 Task: Create a Board called Board0000000091 in Workspace WS0000000031 in Trello with Visibility as Workspace. Create a Board called Board0000000092 in Workspace WS0000000031 in Trello with Visibility as Private. Create a Board called Board0000000093 in Workspace WS0000000031 in Trello with Visibility as Public. Create Card Card0000000361 in Board Board0000000091 in Workspace WS0000000031 in Trello. Create Card Card0000000362 in Board Board0000000091 in Workspace WS0000000031 in Trello
Action: Mouse moved to (573, 113)
Screenshot: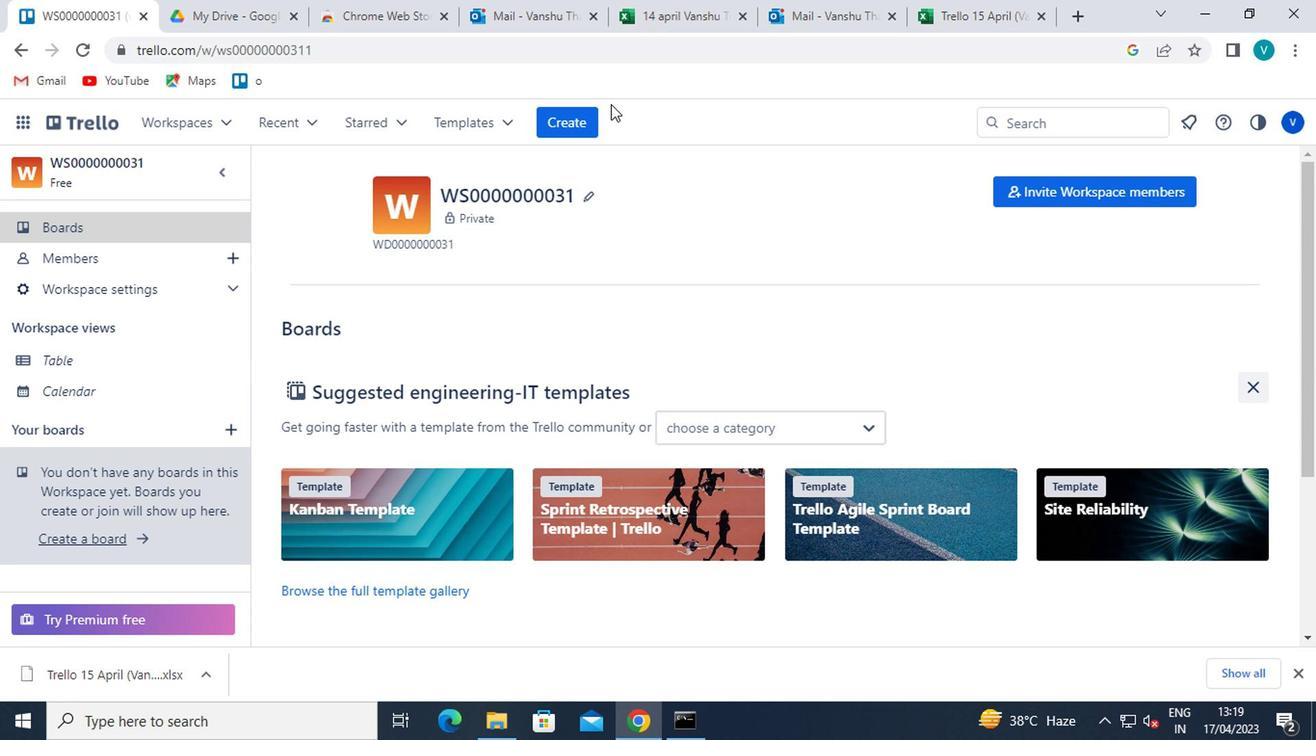 
Action: Mouse pressed left at (573, 113)
Screenshot: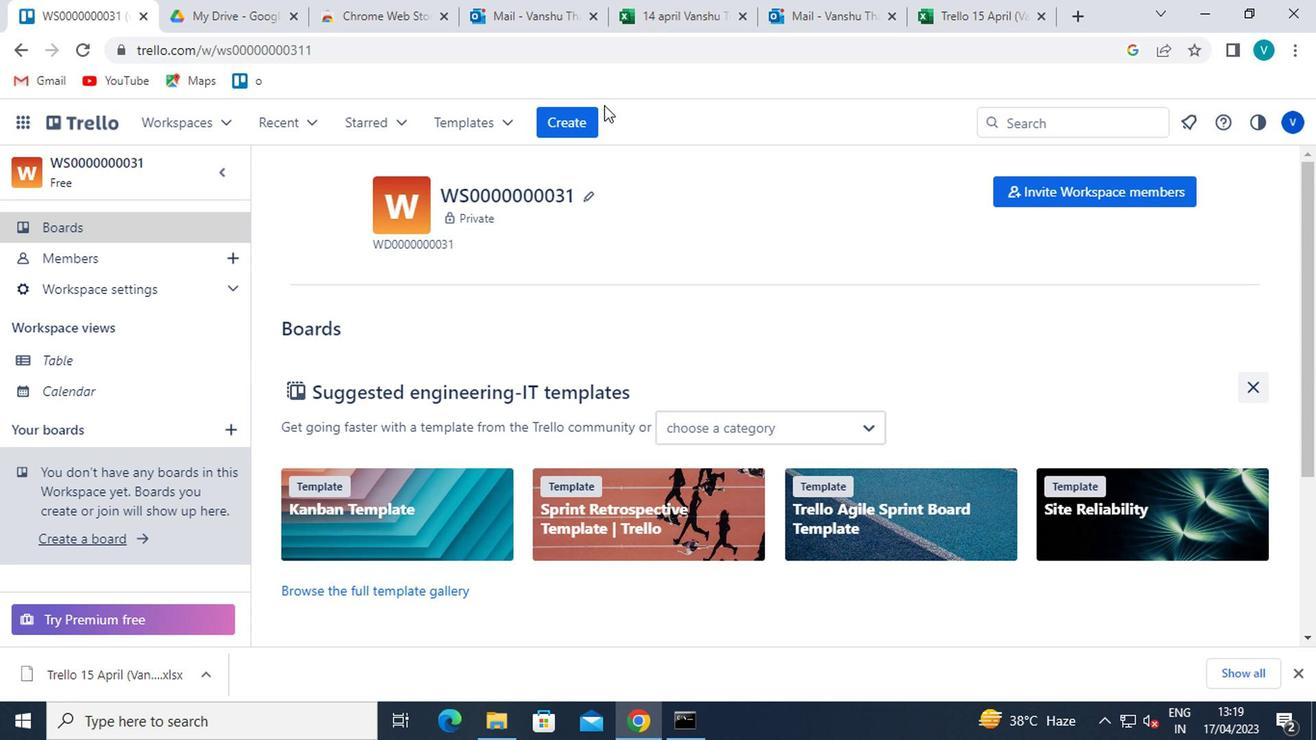 
Action: Mouse moved to (580, 181)
Screenshot: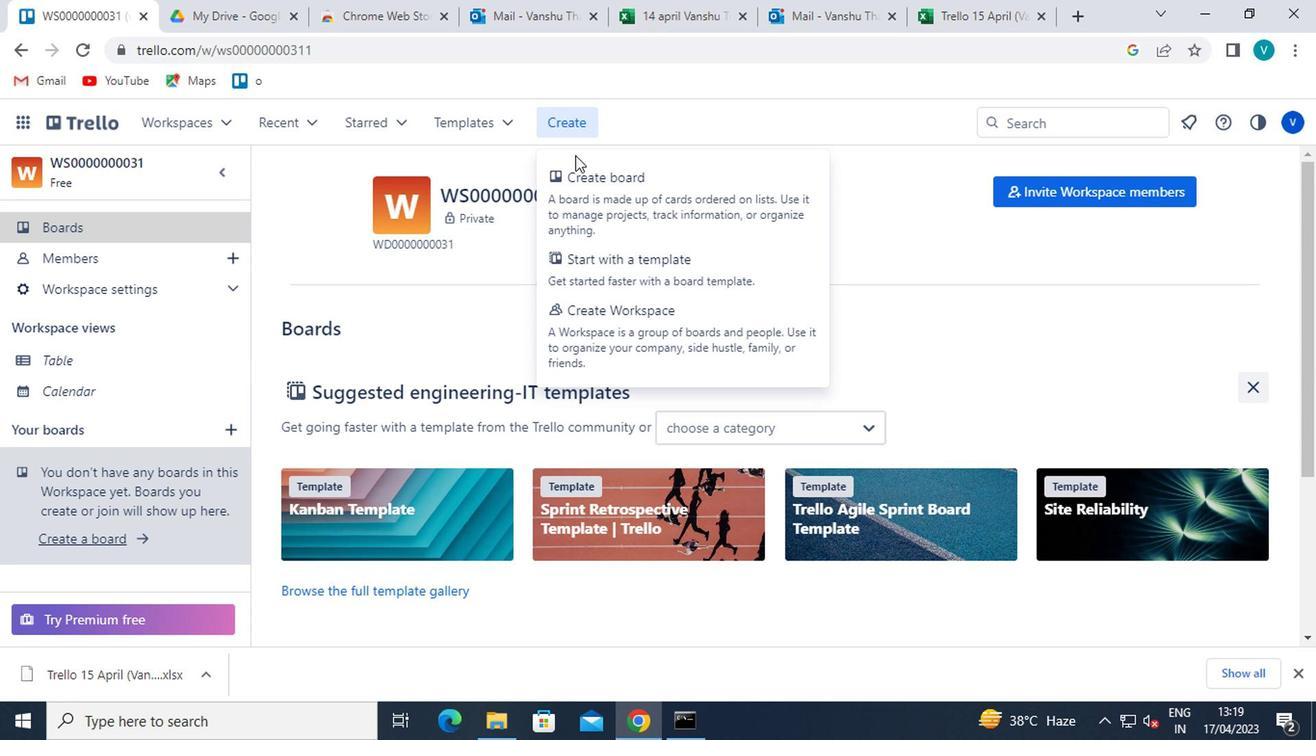 
Action: Mouse pressed left at (580, 181)
Screenshot: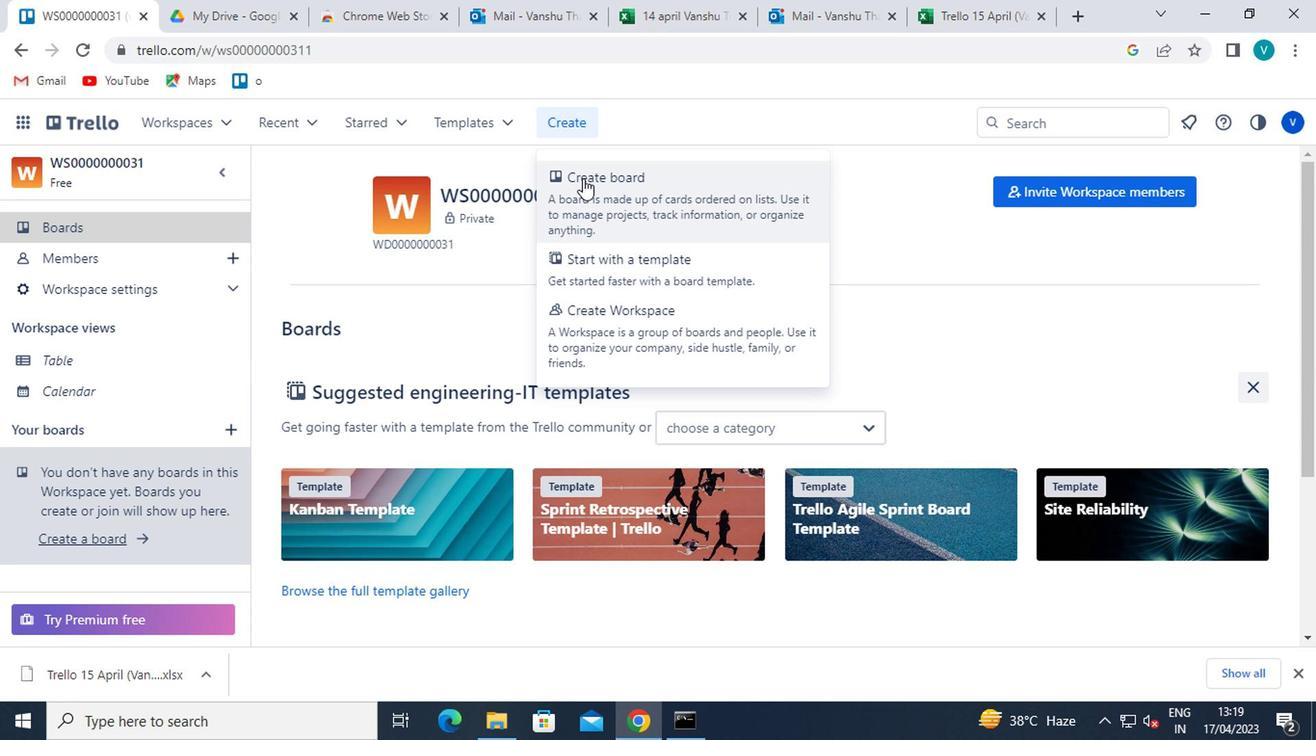 
Action: Mouse moved to (585, 425)
Screenshot: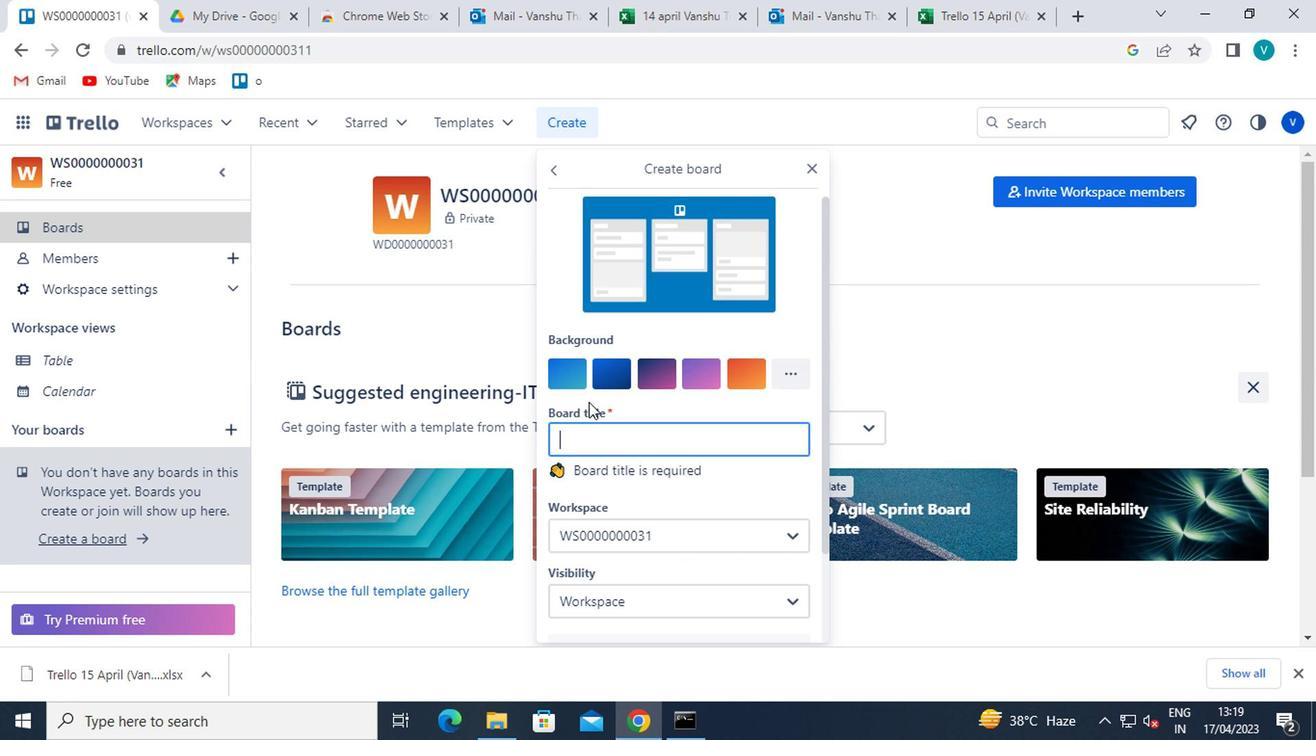 
Action: Mouse pressed left at (585, 425)
Screenshot: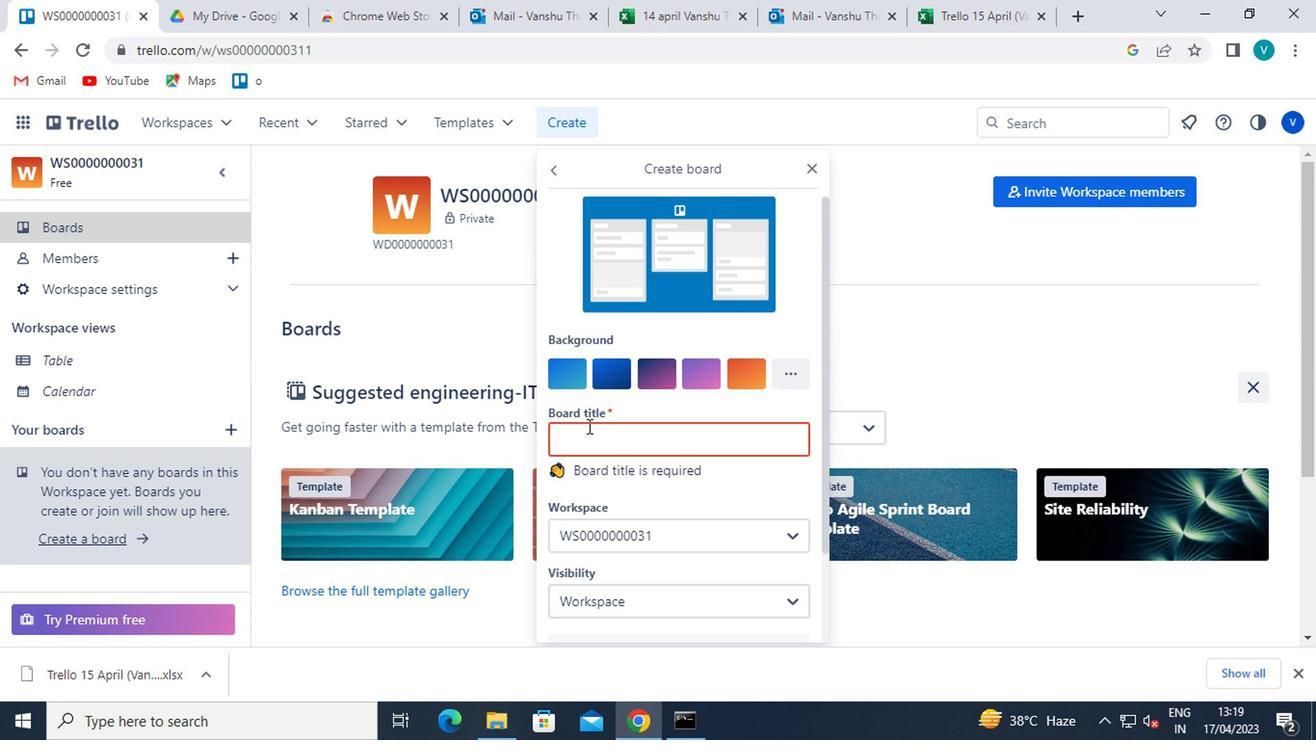 
Action: Key pressed <Key.shift>BOARD0000000091
Screenshot: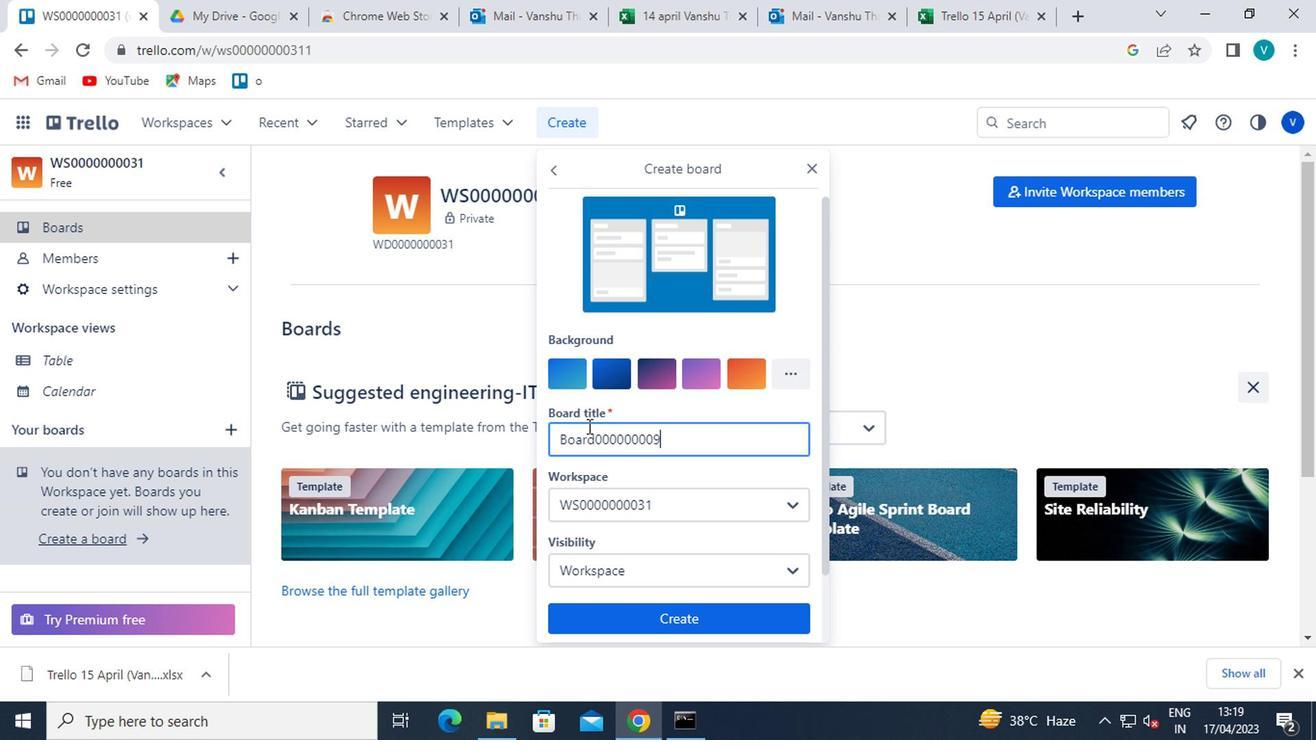 
Action: Mouse moved to (628, 559)
Screenshot: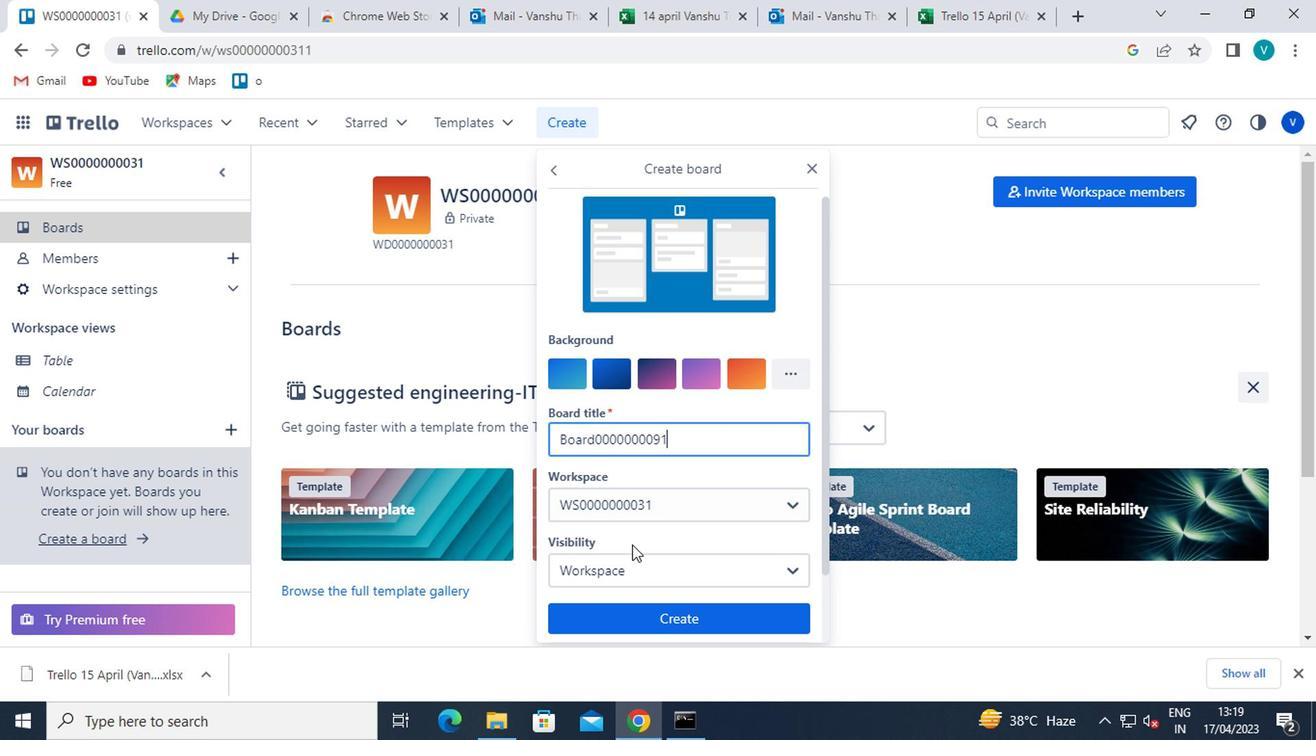 
Action: Mouse pressed left at (628, 559)
Screenshot: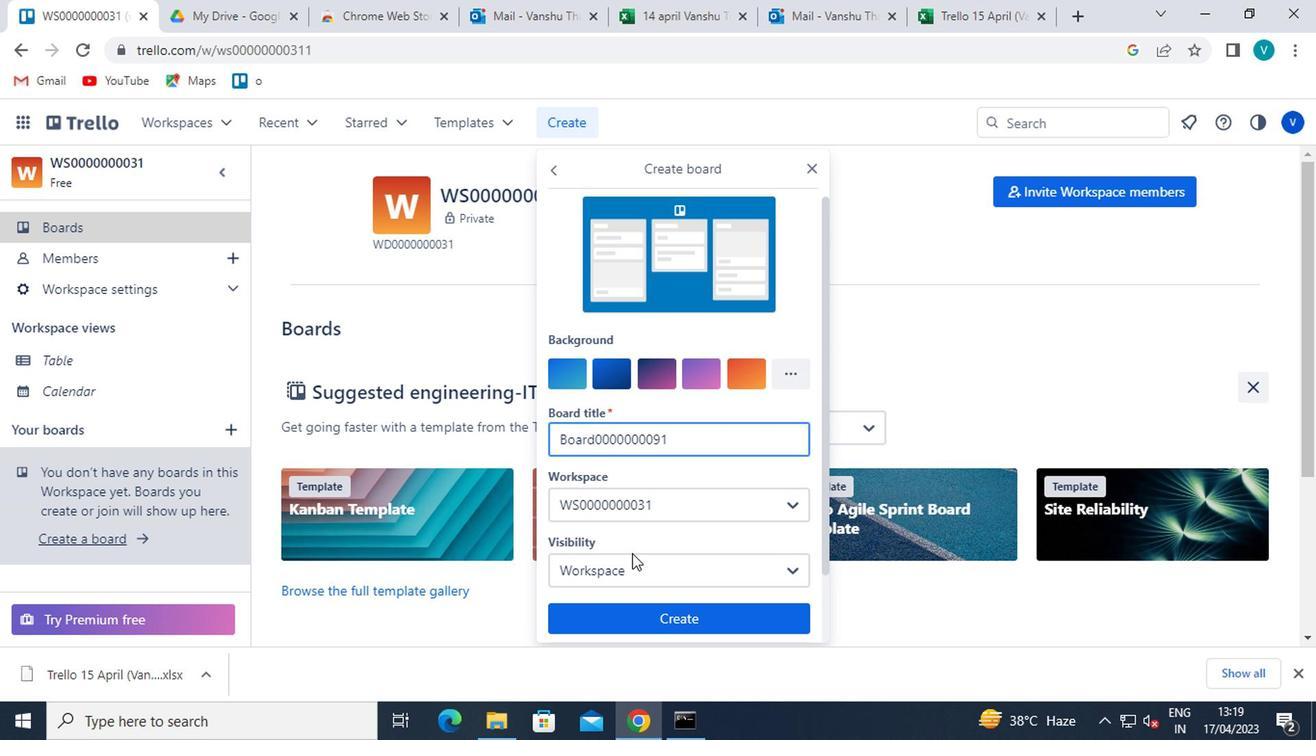 
Action: Mouse moved to (653, 434)
Screenshot: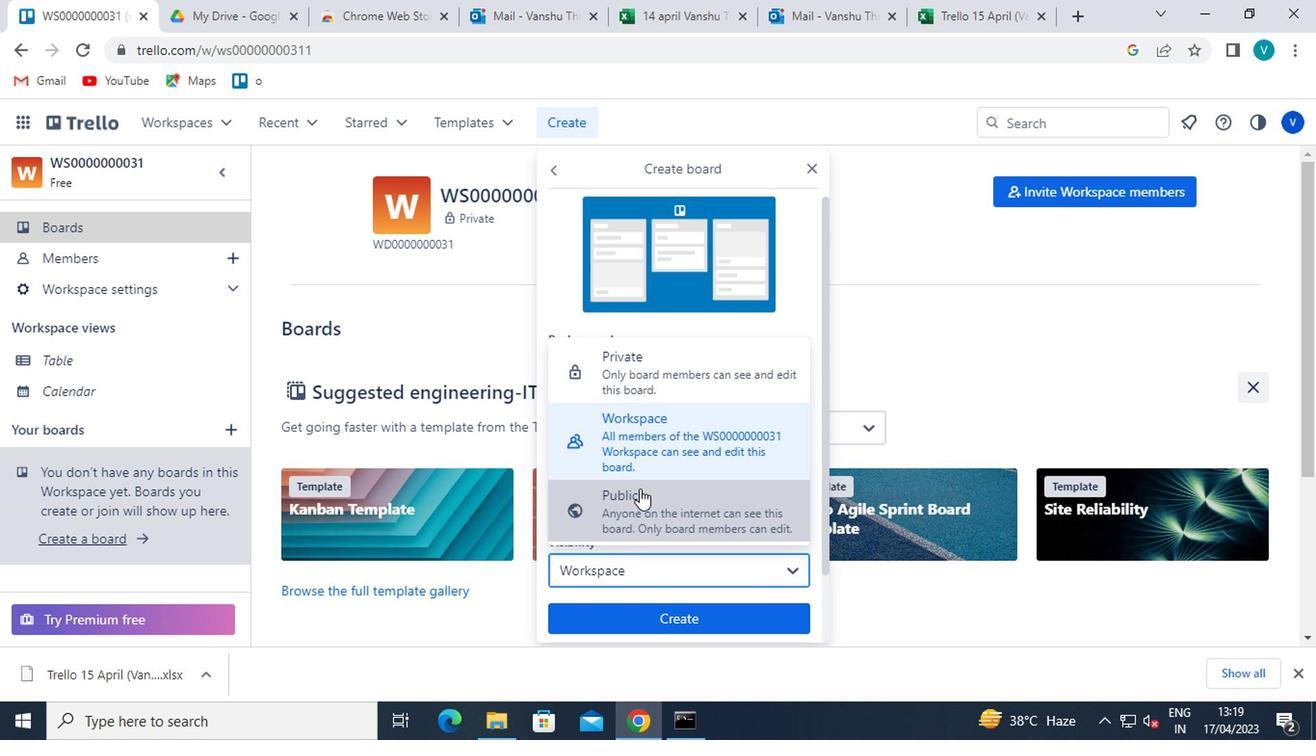 
Action: Mouse pressed left at (653, 434)
Screenshot: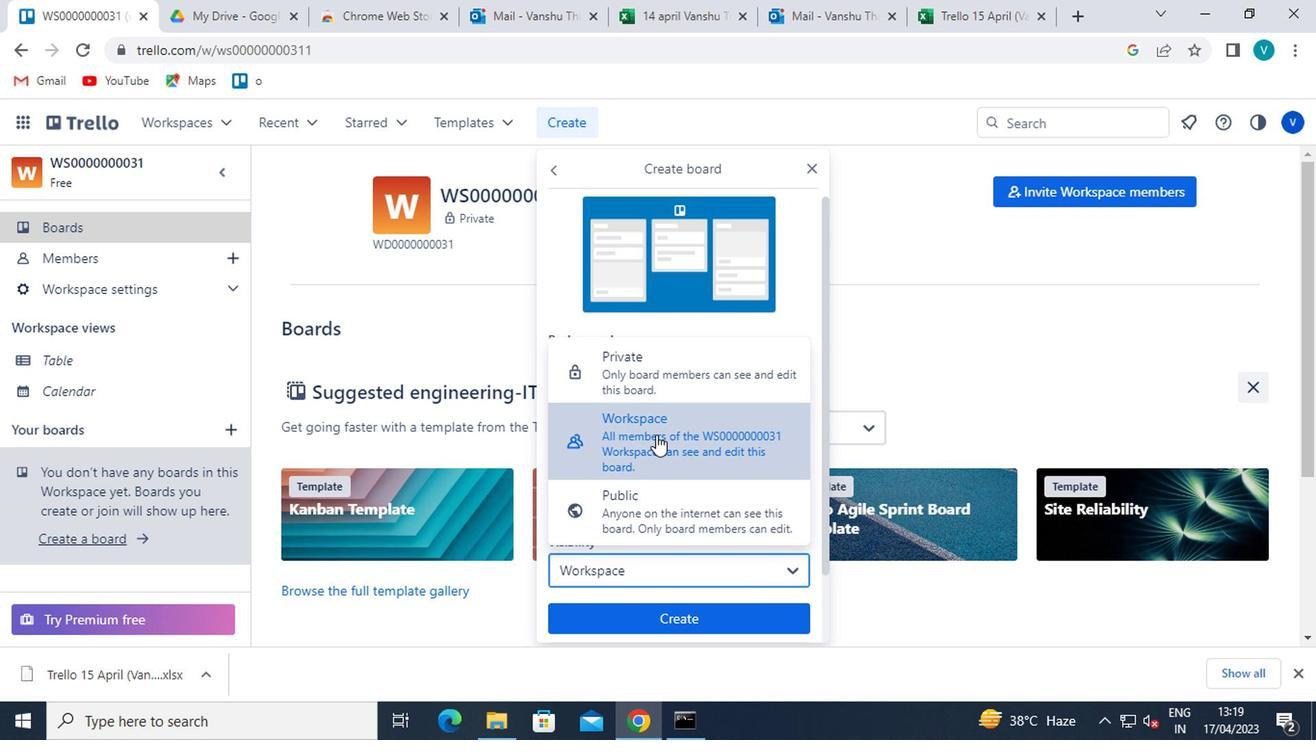 
Action: Mouse moved to (633, 608)
Screenshot: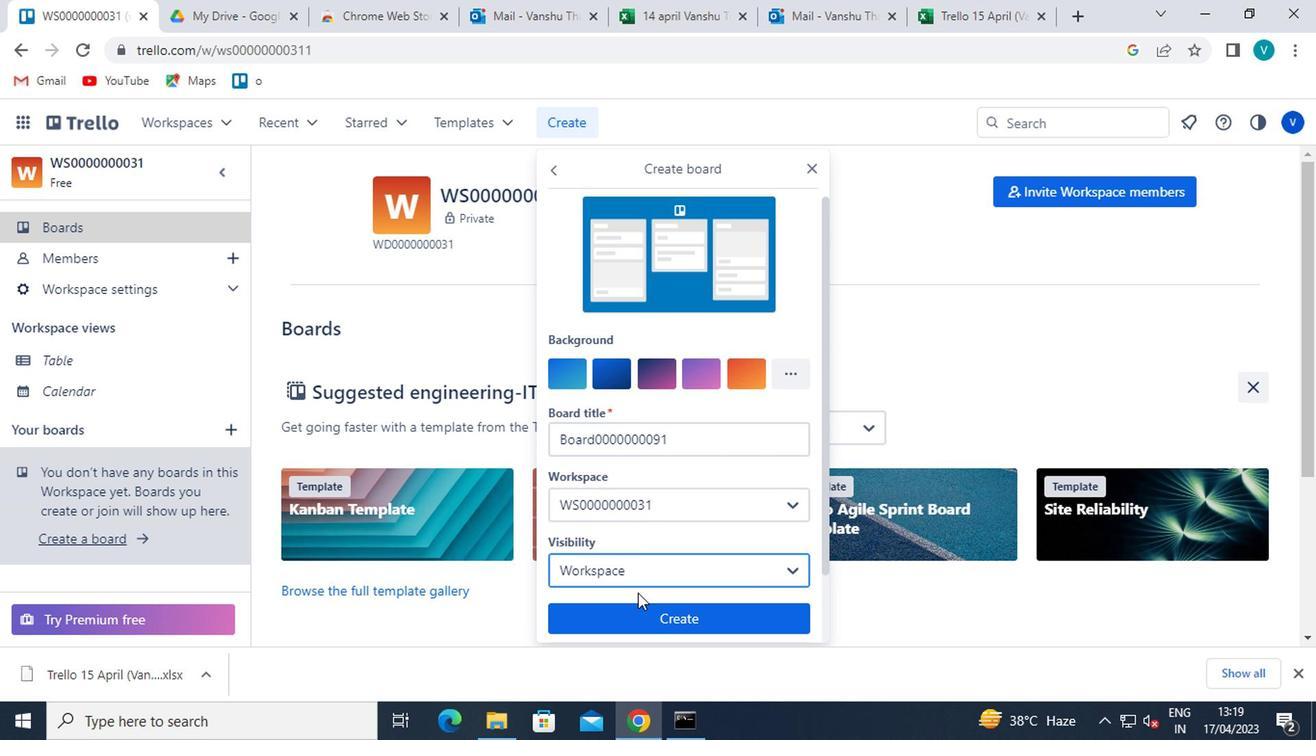 
Action: Mouse pressed left at (633, 608)
Screenshot: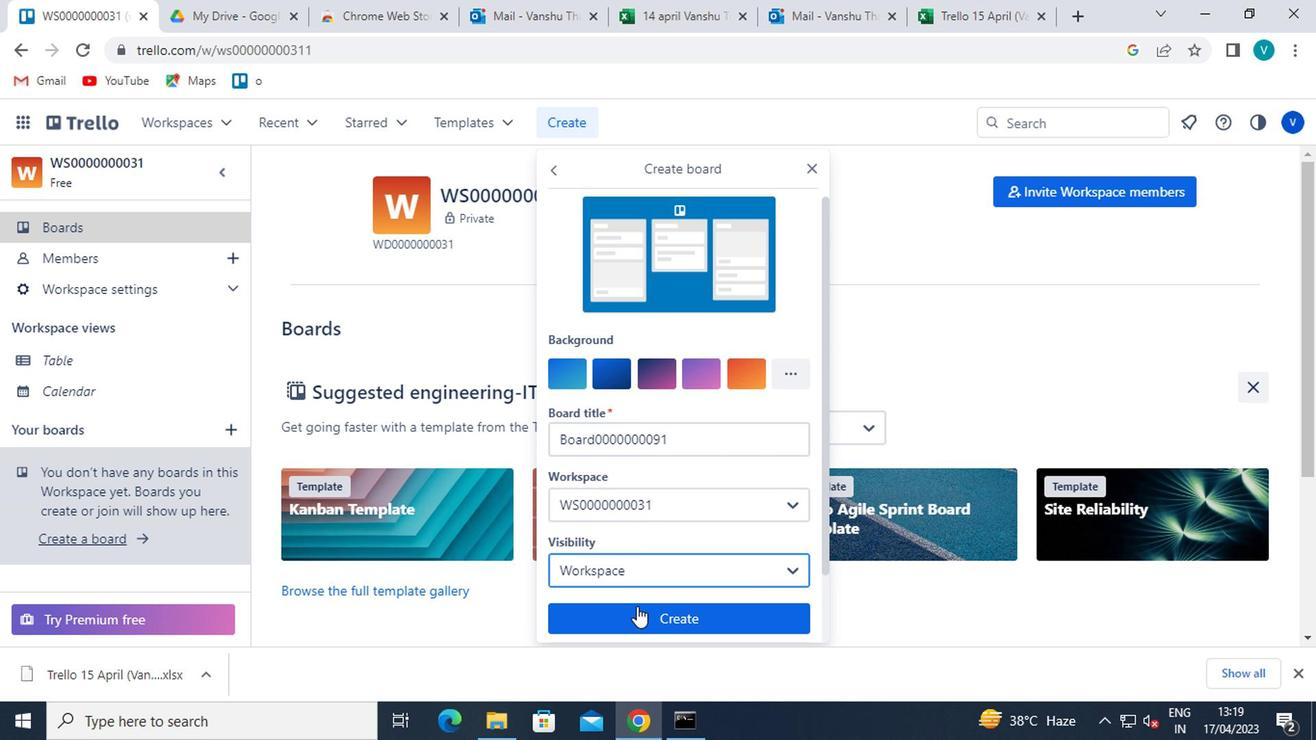 
Action: Mouse moved to (571, 128)
Screenshot: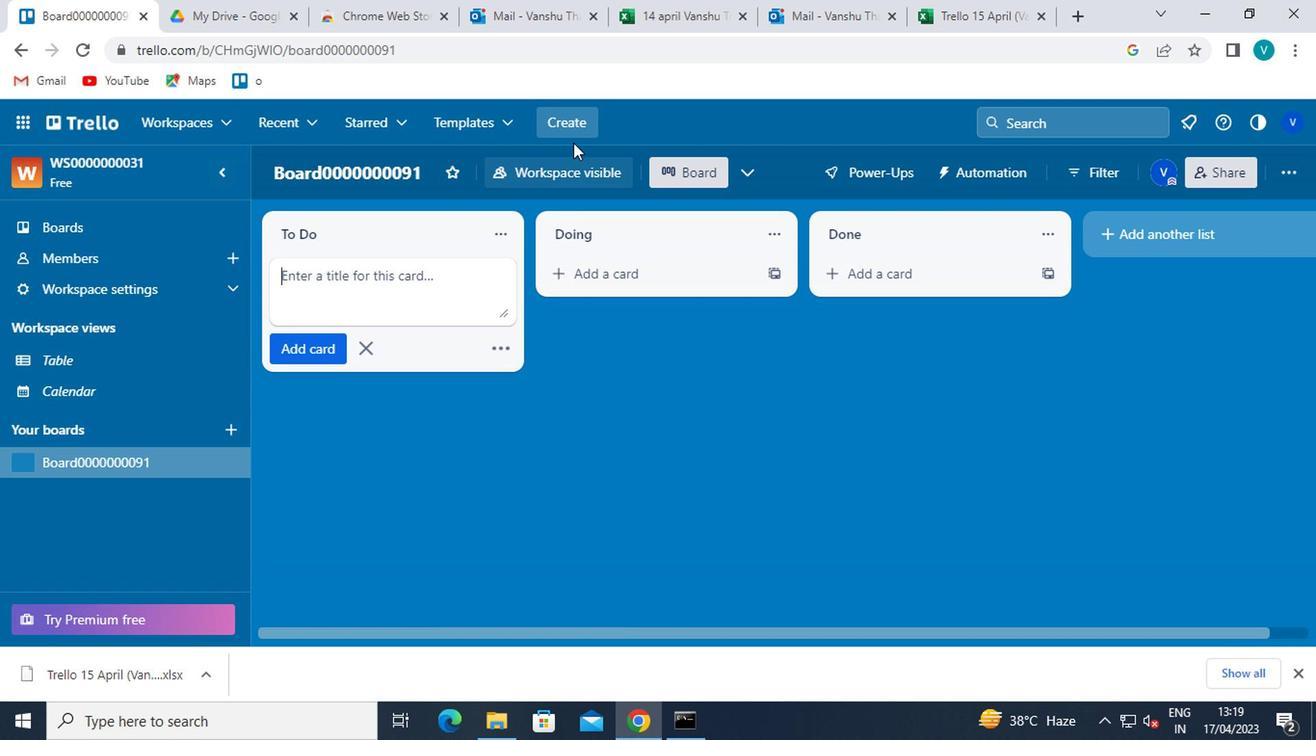 
Action: Mouse pressed left at (571, 128)
Screenshot: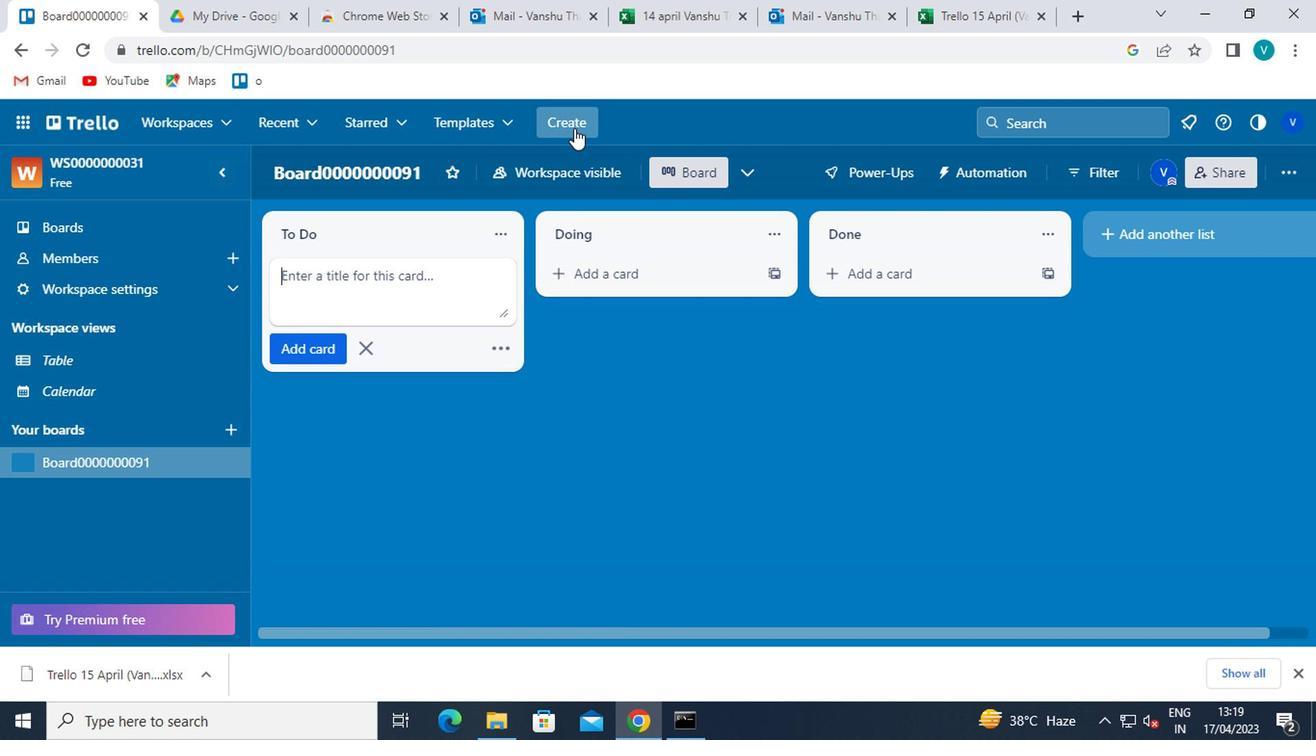
Action: Mouse moved to (600, 189)
Screenshot: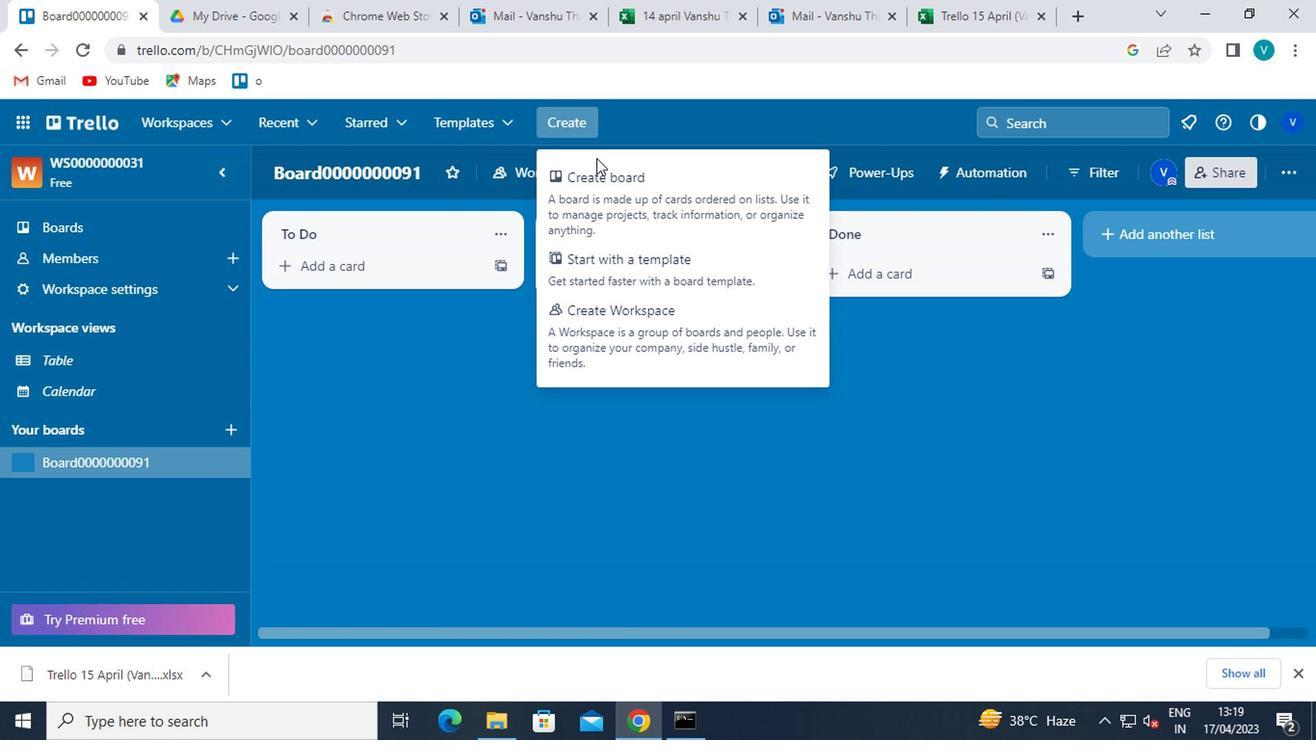 
Action: Mouse pressed left at (600, 189)
Screenshot: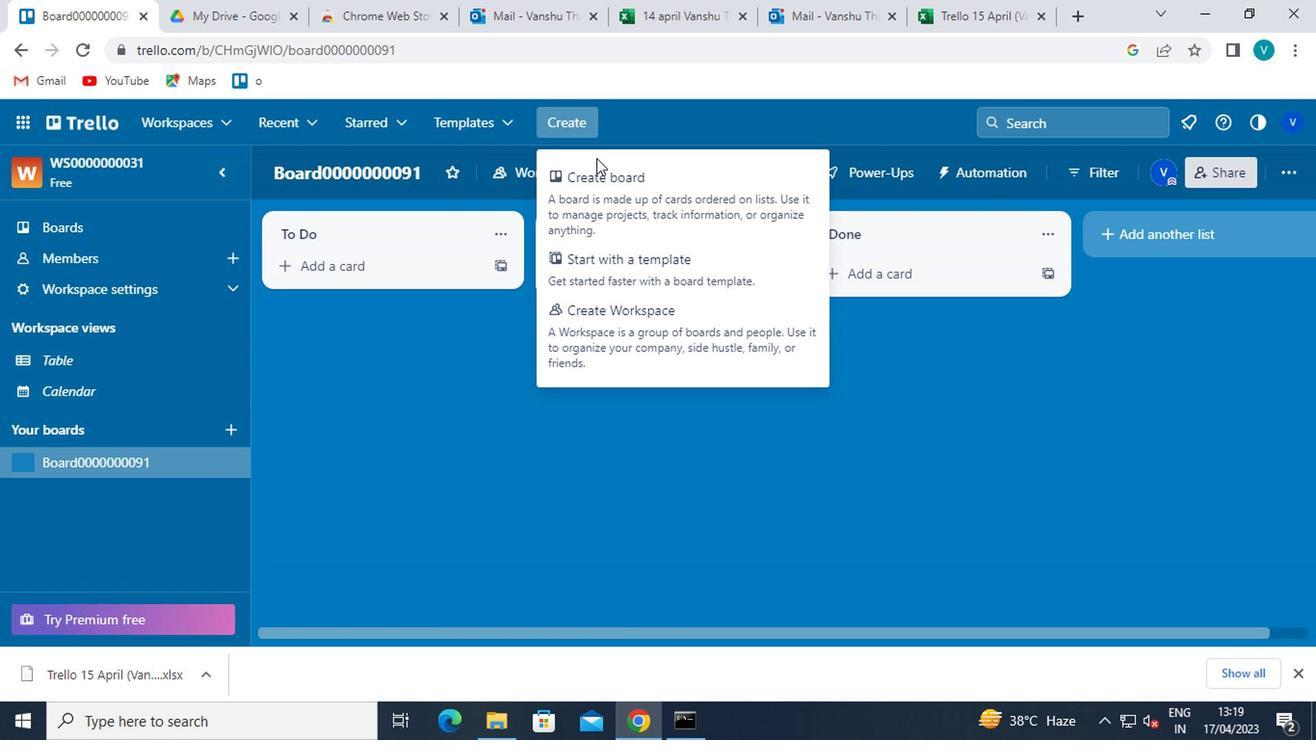 
Action: Mouse moved to (613, 436)
Screenshot: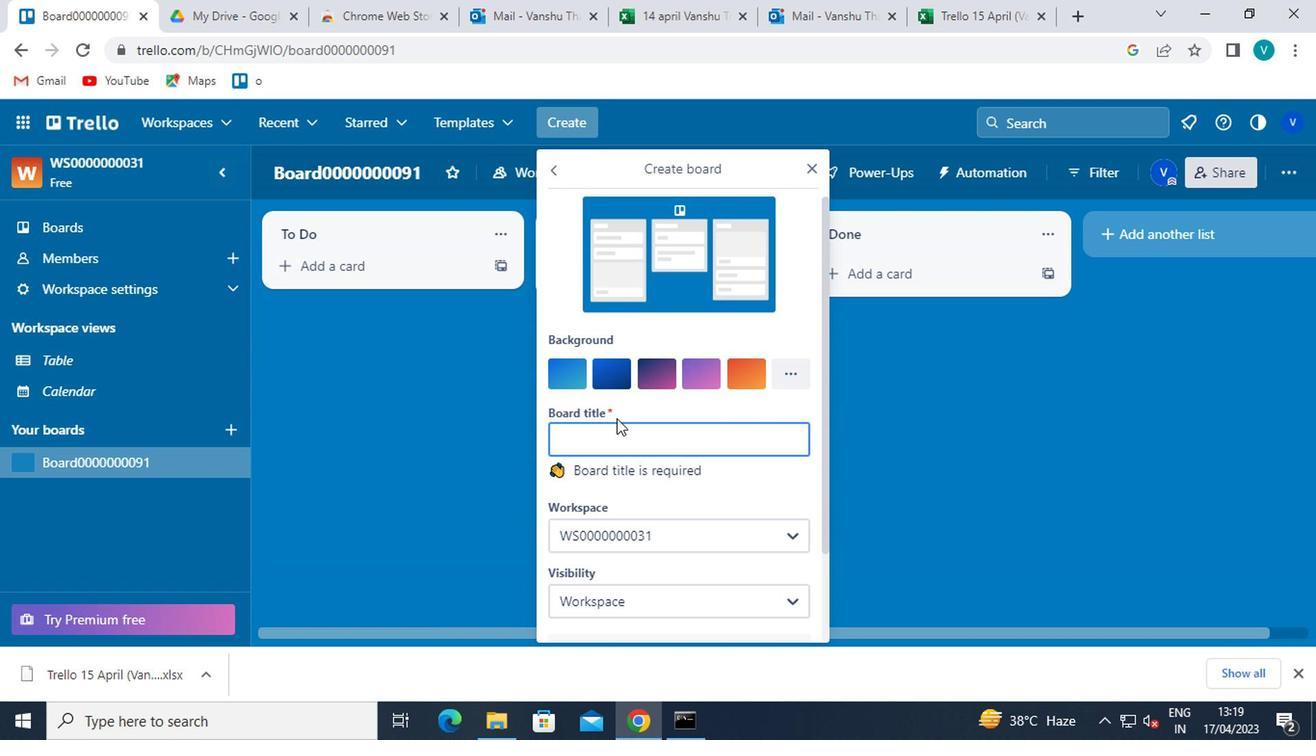 
Action: Mouse pressed left at (613, 436)
Screenshot: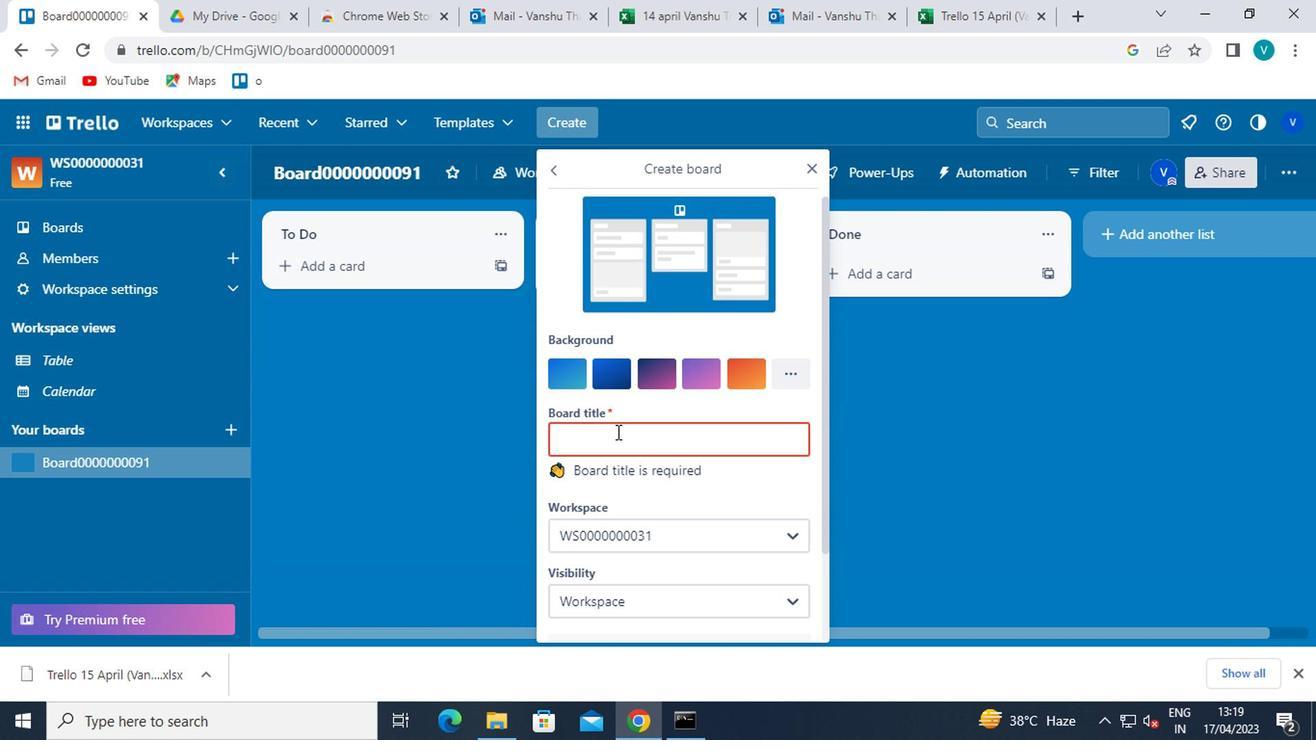 
Action: Key pressed <Key.shift>BOARD0000000092
Screenshot: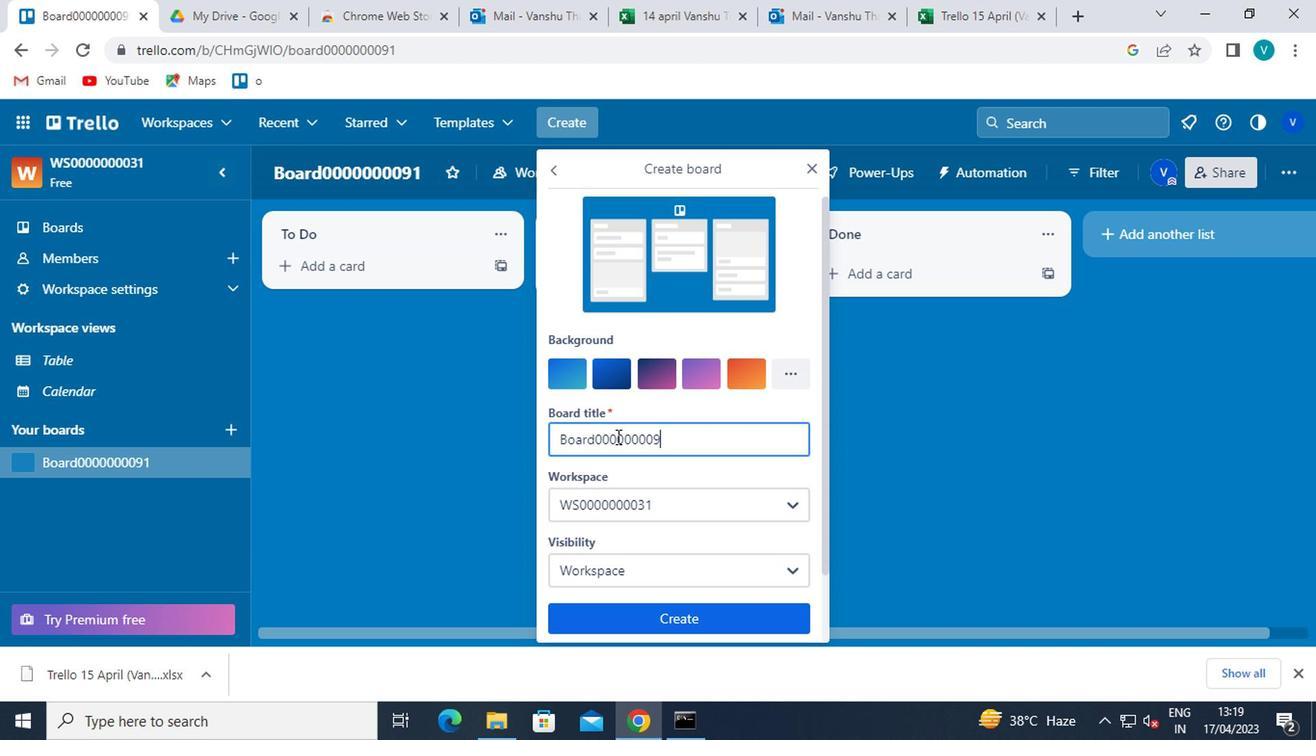
Action: Mouse moved to (616, 568)
Screenshot: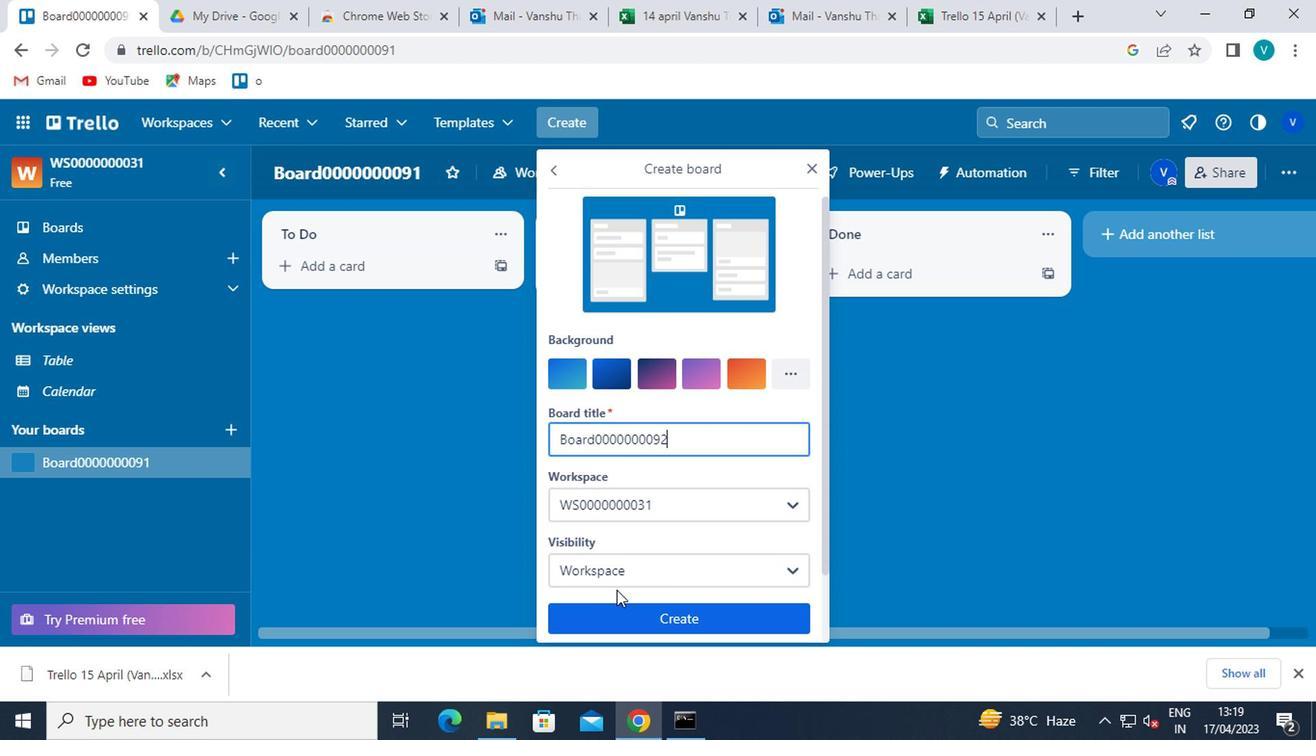 
Action: Mouse pressed left at (616, 568)
Screenshot: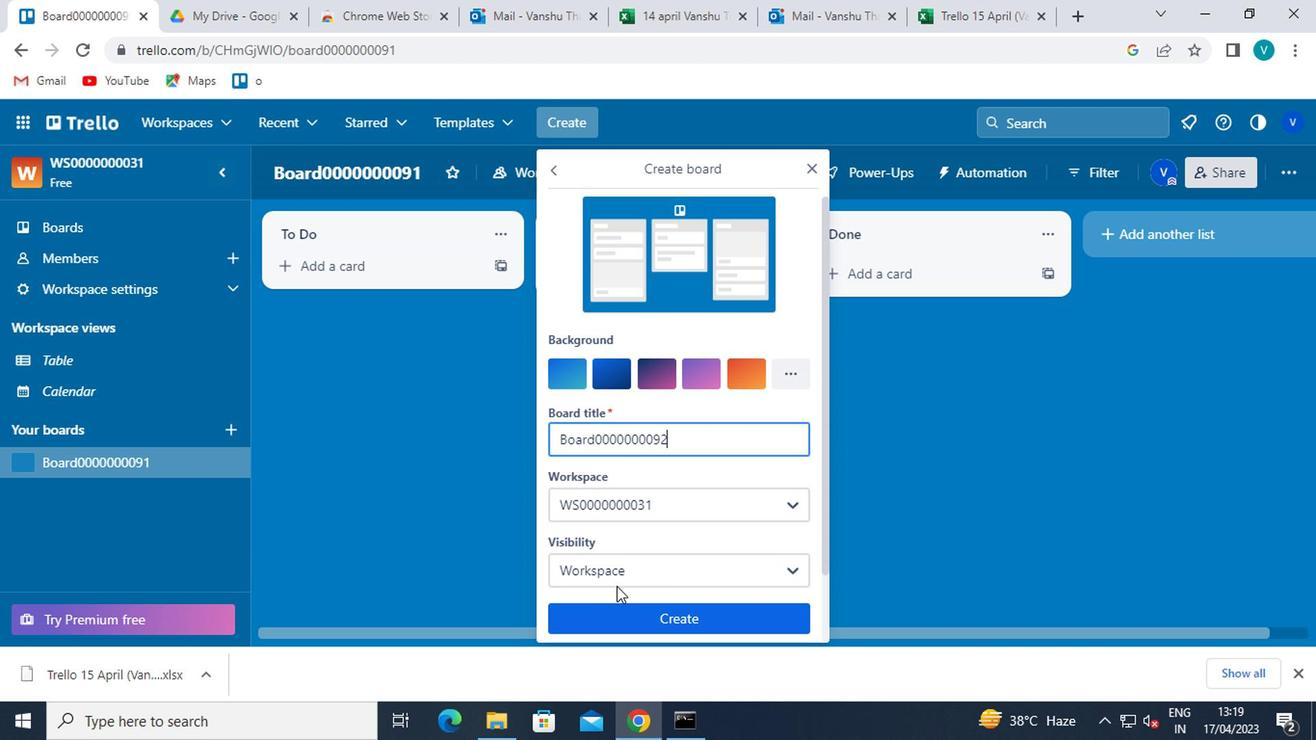 
Action: Mouse moved to (660, 372)
Screenshot: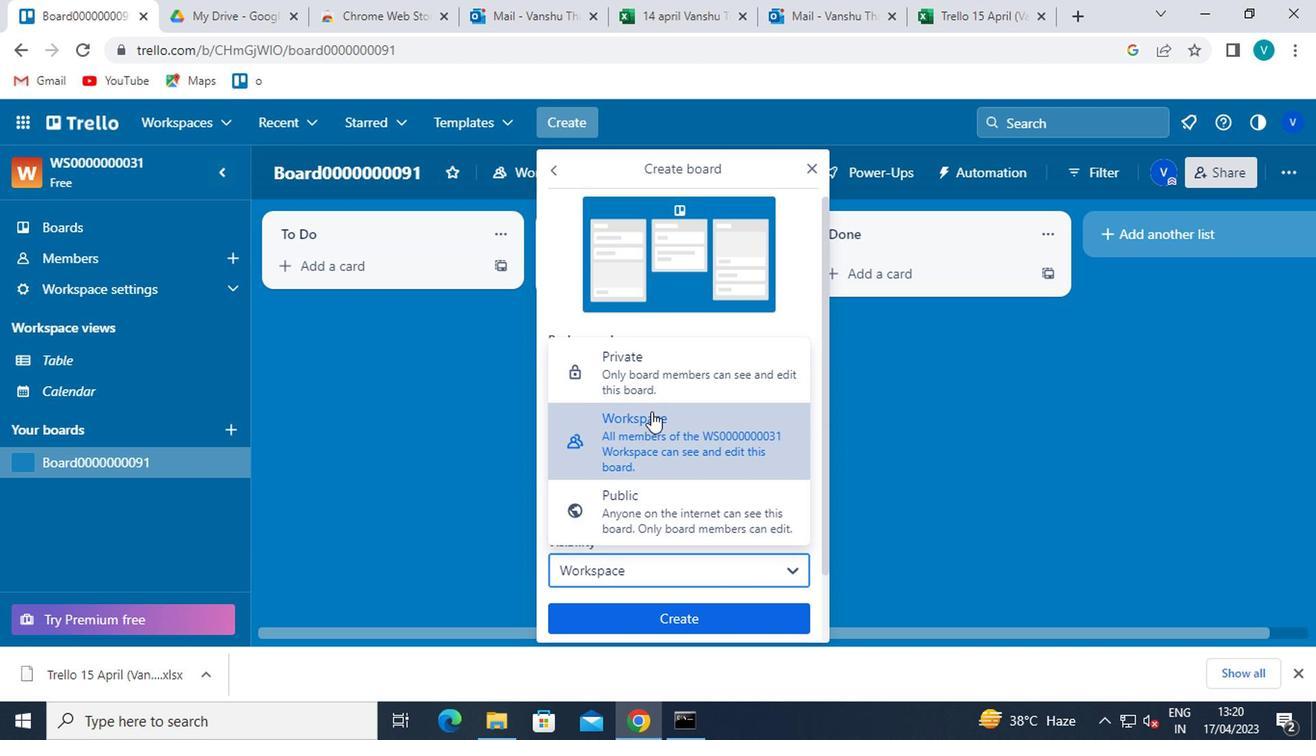 
Action: Mouse pressed left at (660, 372)
Screenshot: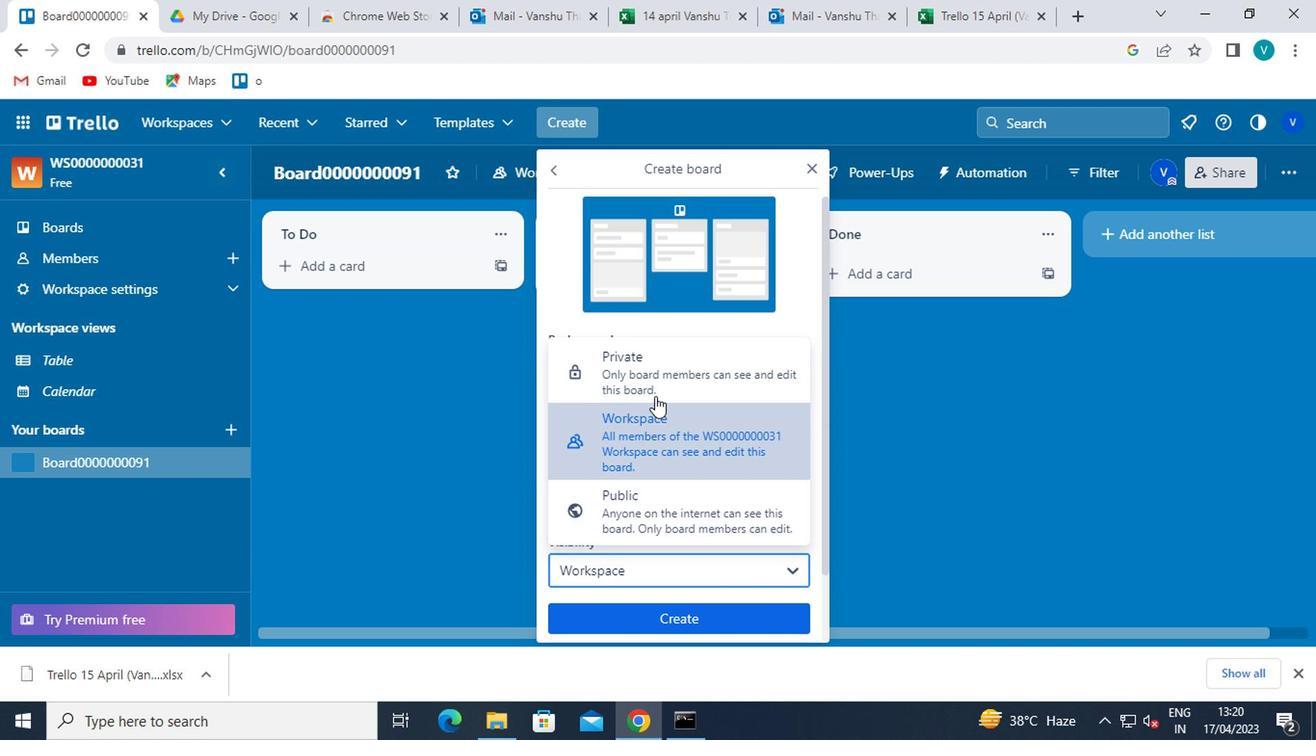 
Action: Mouse moved to (623, 618)
Screenshot: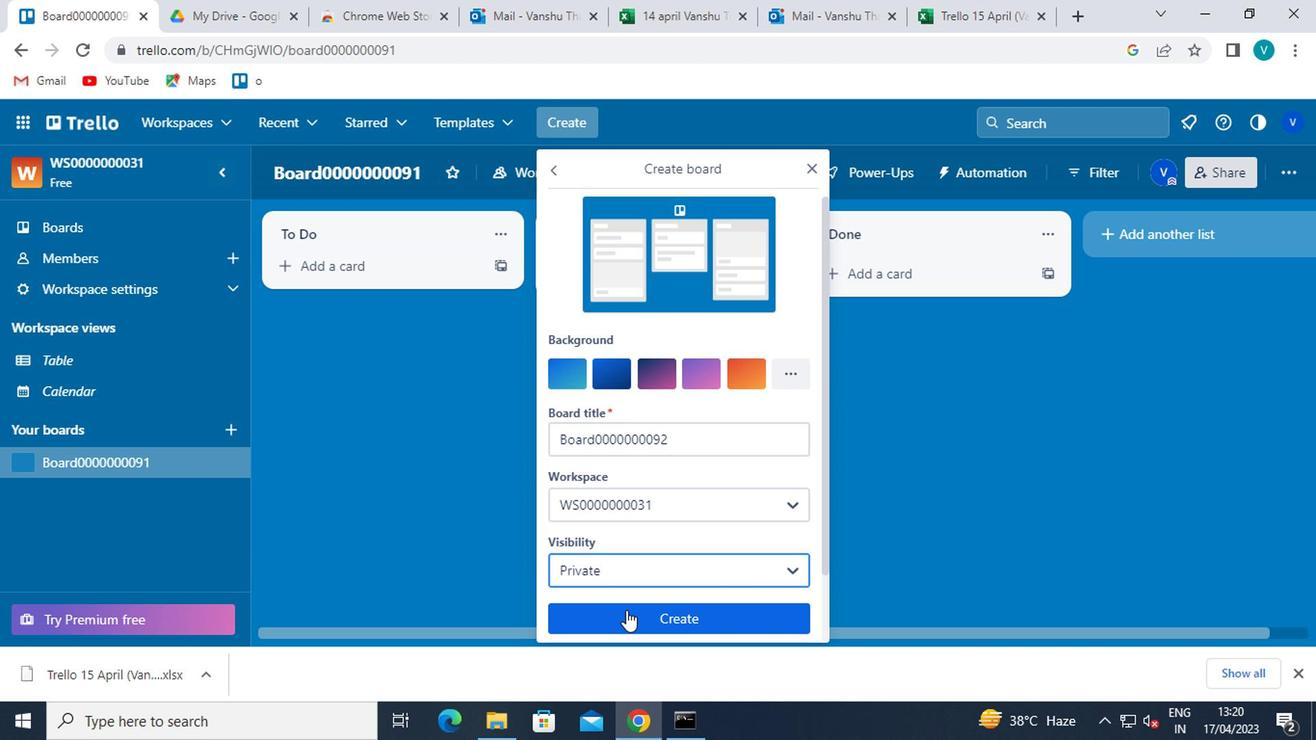 
Action: Mouse pressed left at (623, 618)
Screenshot: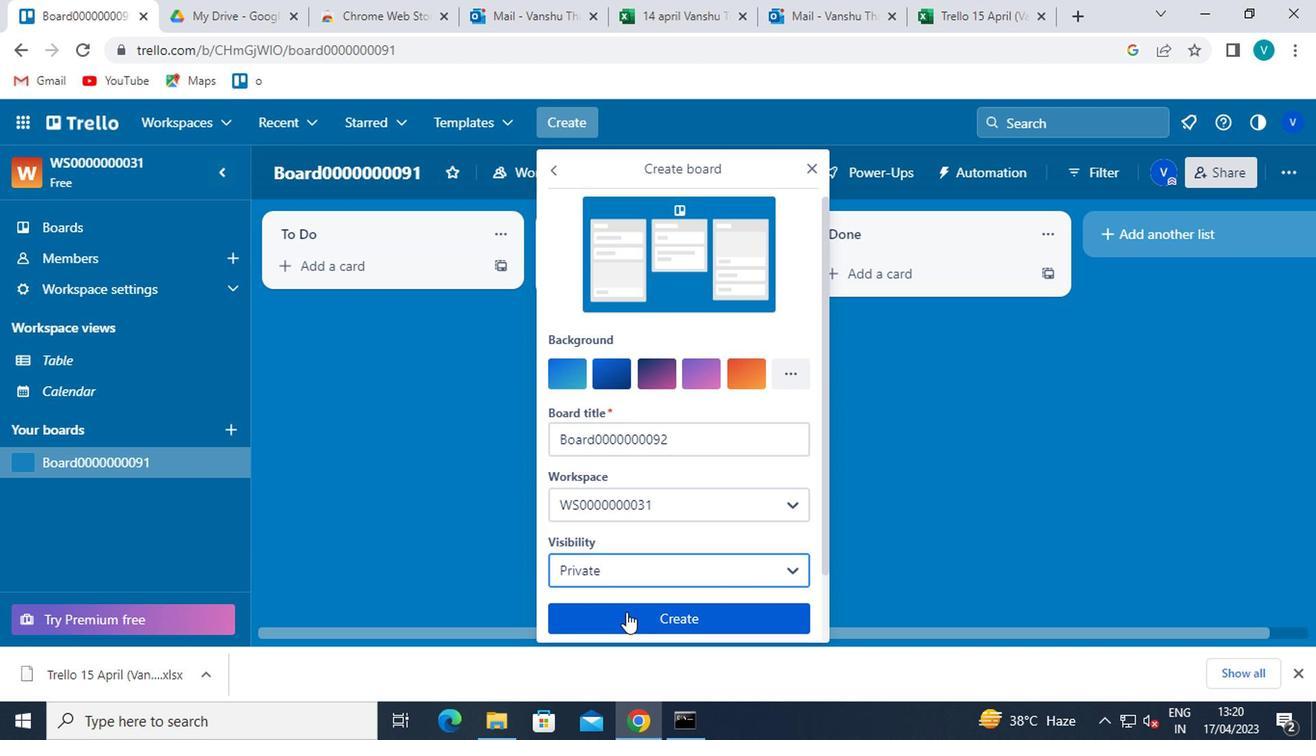 
Action: Mouse moved to (568, 125)
Screenshot: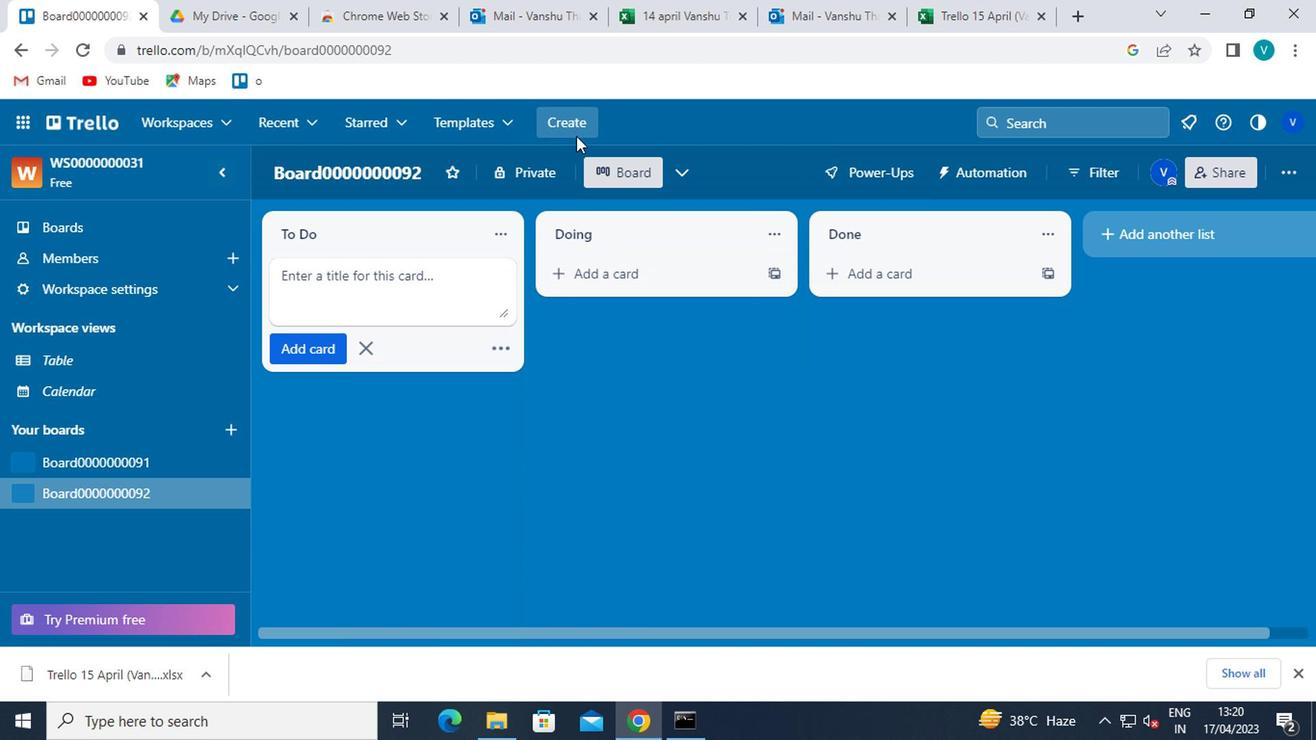 
Action: Mouse pressed left at (568, 125)
Screenshot: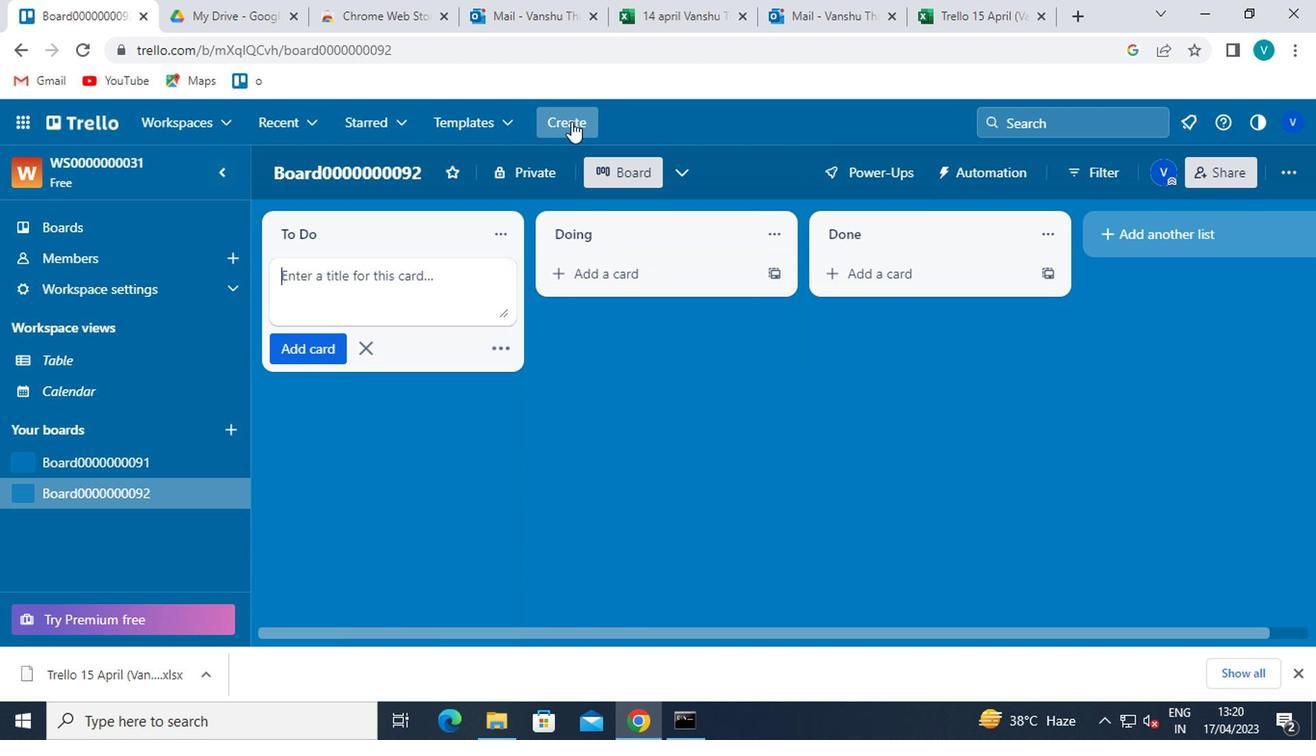 
Action: Mouse moved to (590, 187)
Screenshot: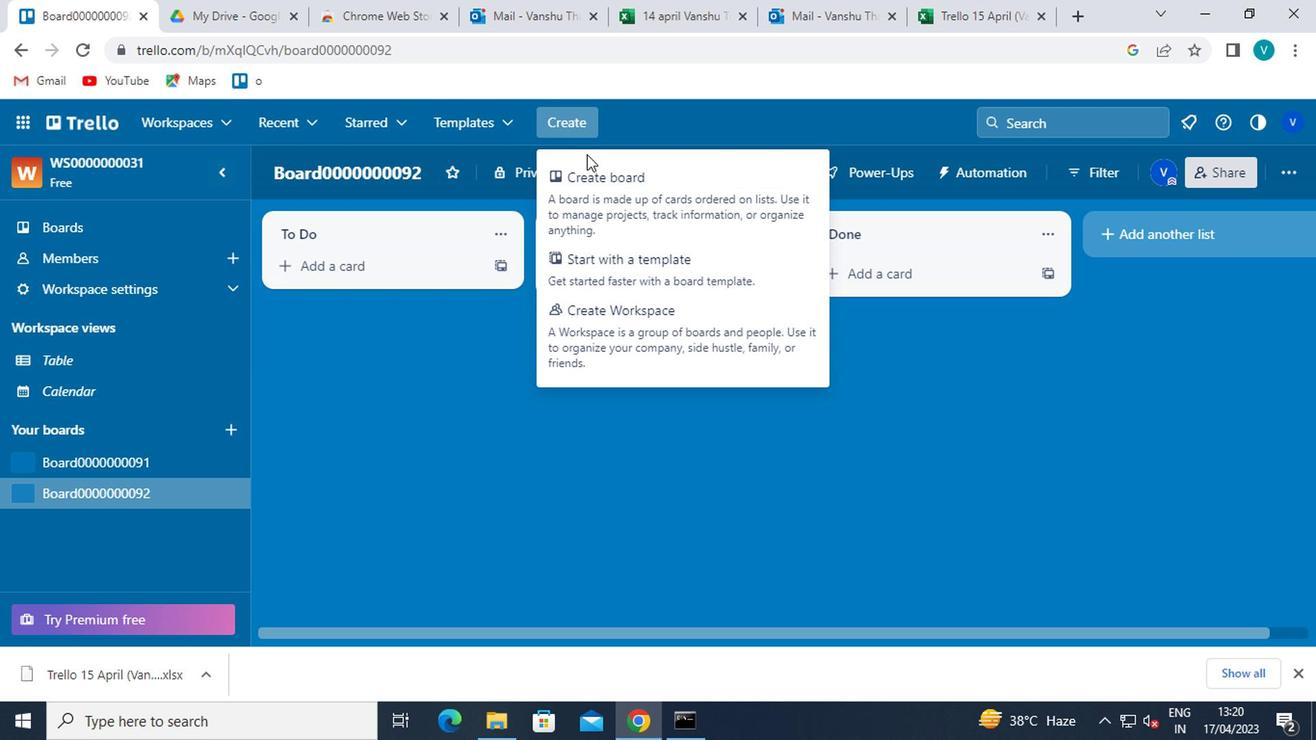 
Action: Mouse pressed left at (590, 187)
Screenshot: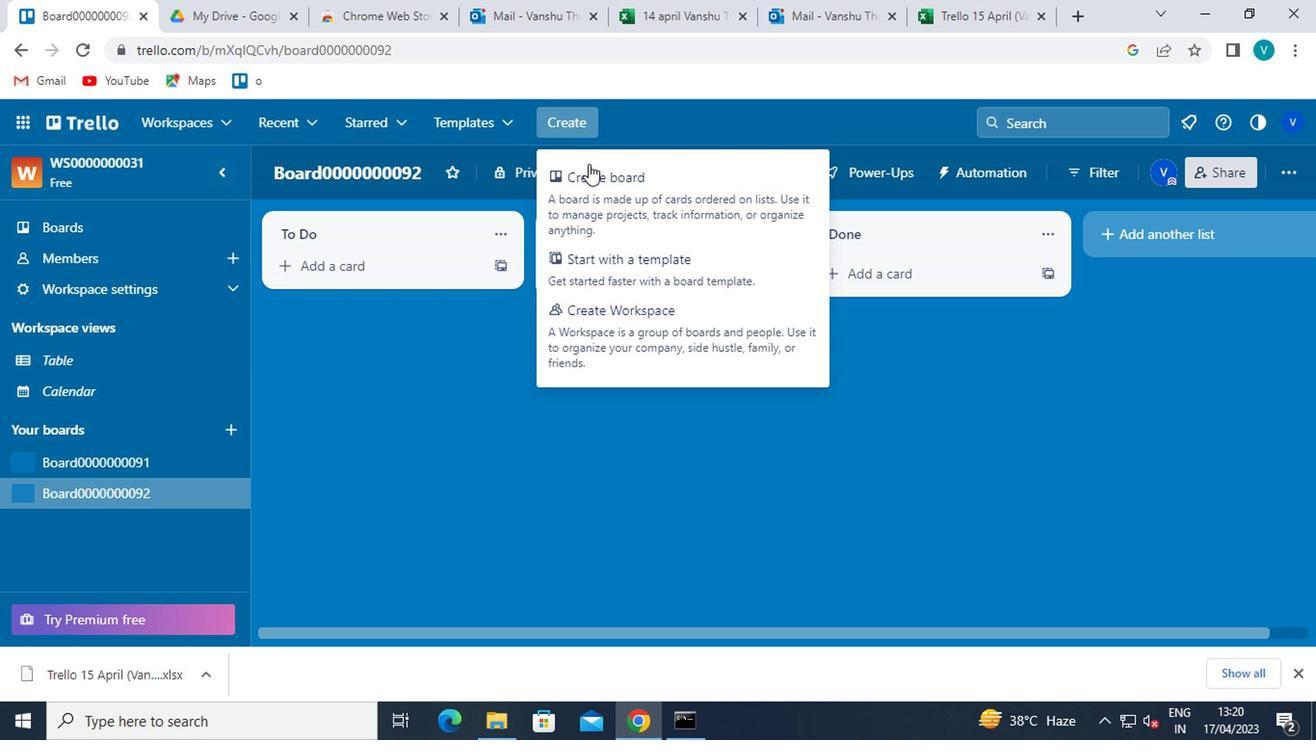 
Action: Mouse moved to (580, 441)
Screenshot: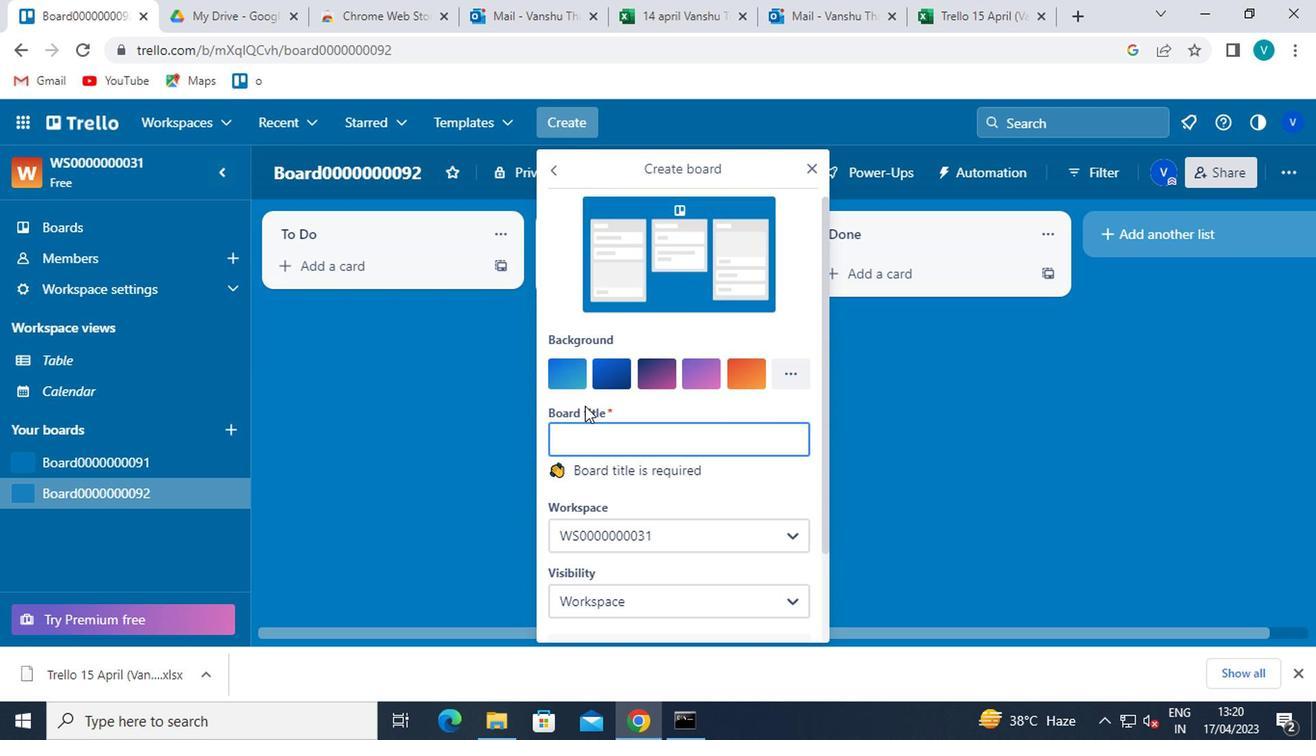 
Action: Mouse pressed left at (580, 441)
Screenshot: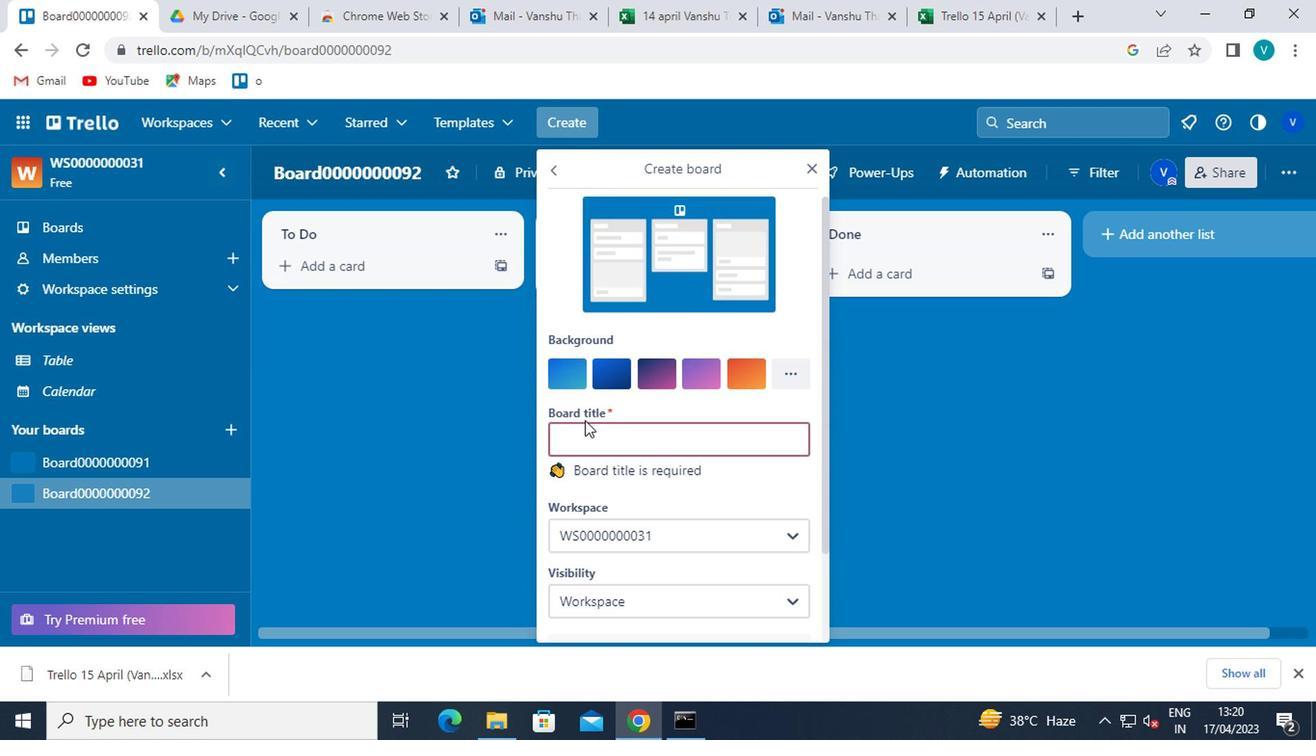 
Action: Key pressed <Key.shift>BOARD0000000093
Screenshot: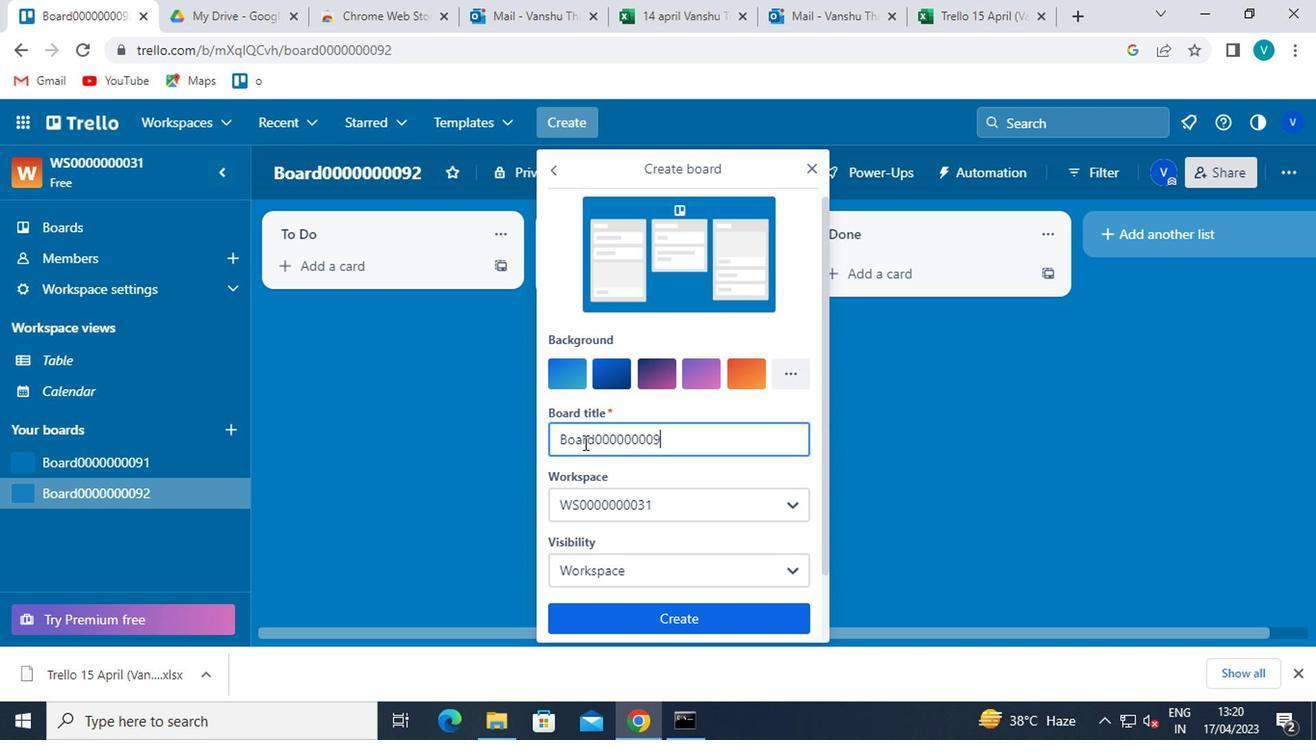 
Action: Mouse moved to (620, 565)
Screenshot: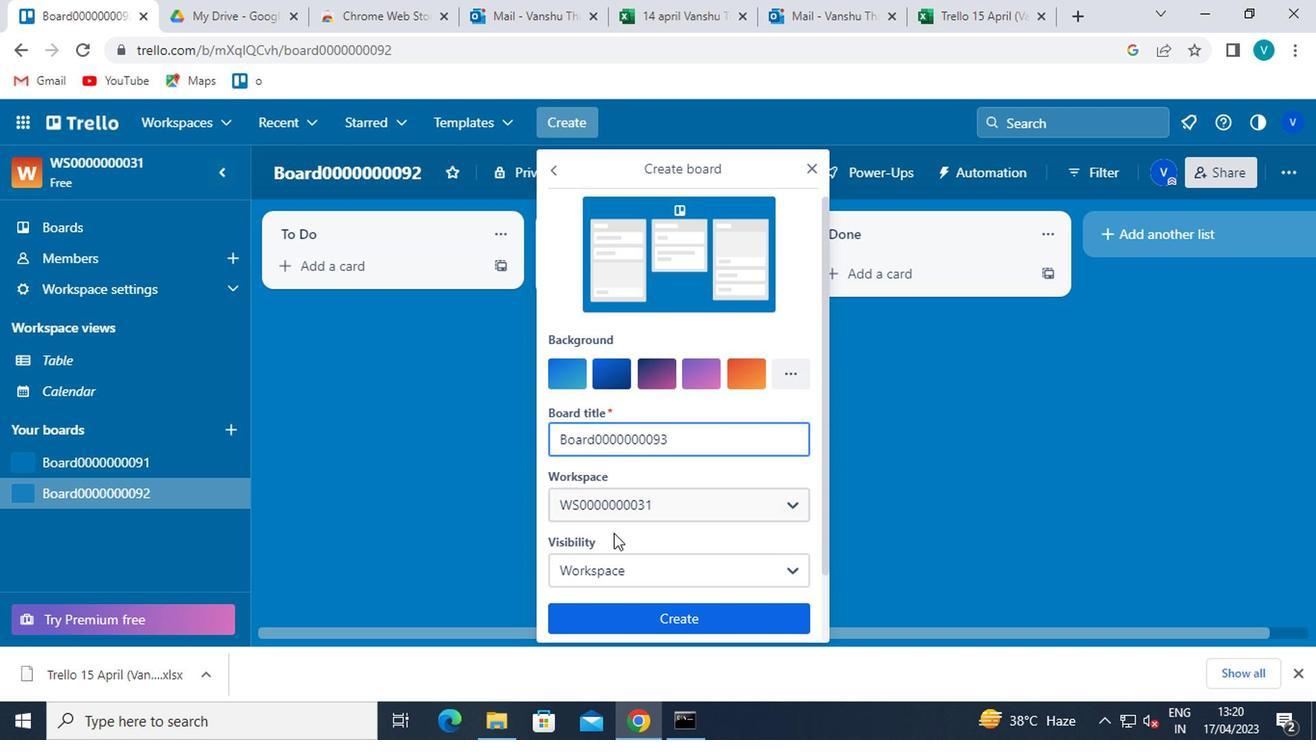 
Action: Mouse pressed left at (620, 565)
Screenshot: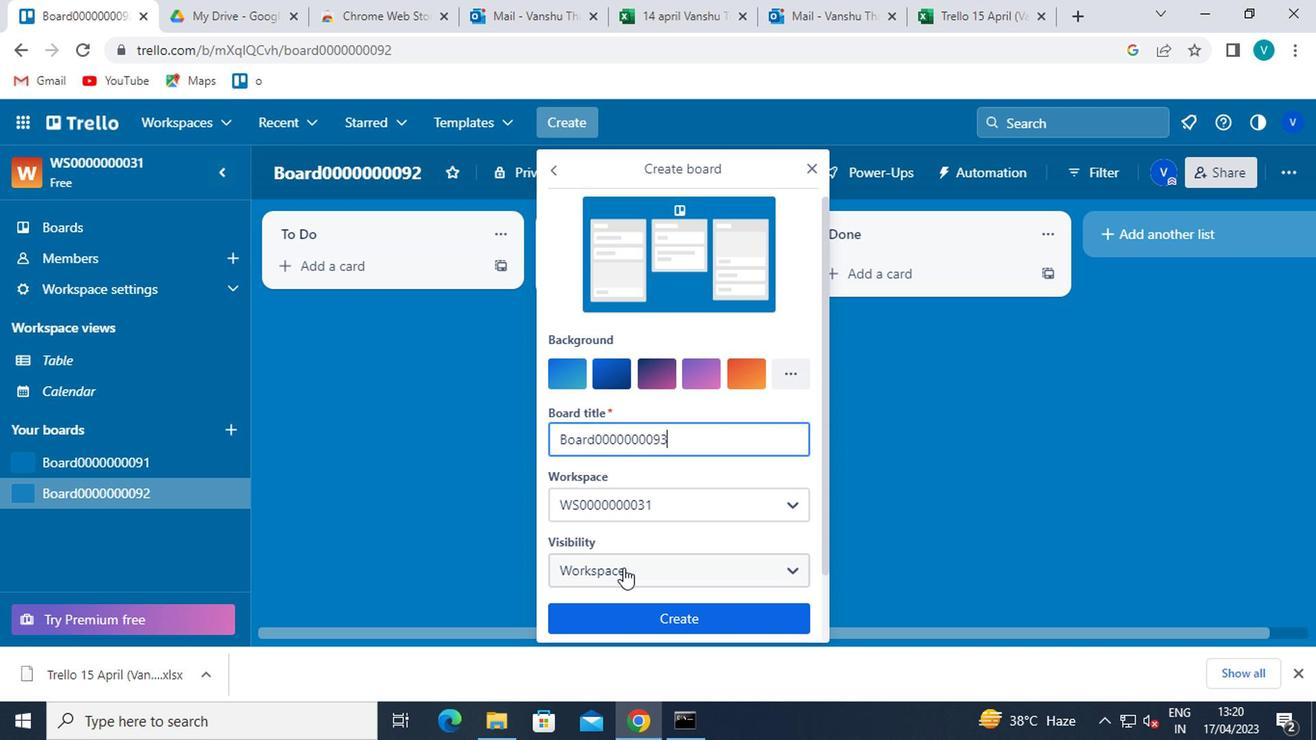 
Action: Mouse moved to (642, 506)
Screenshot: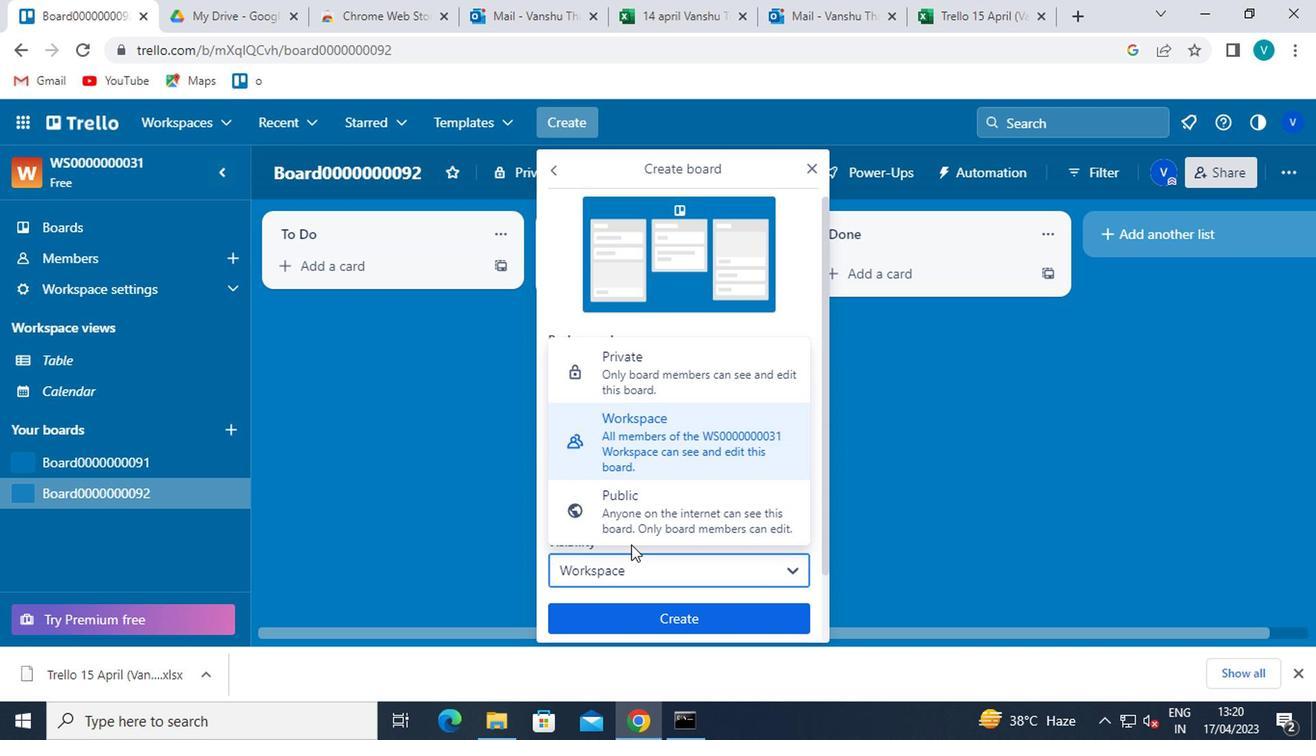 
Action: Mouse pressed left at (642, 506)
Screenshot: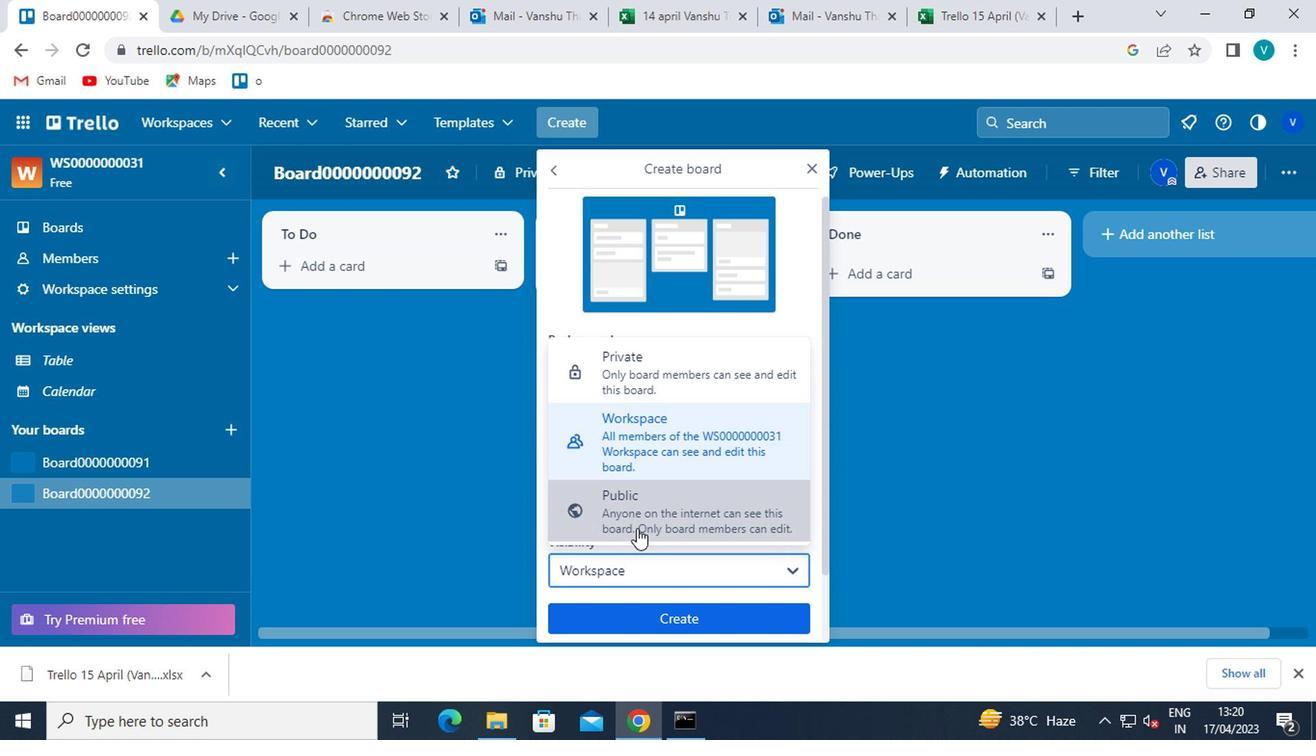 
Action: Mouse pressed left at (642, 506)
Screenshot: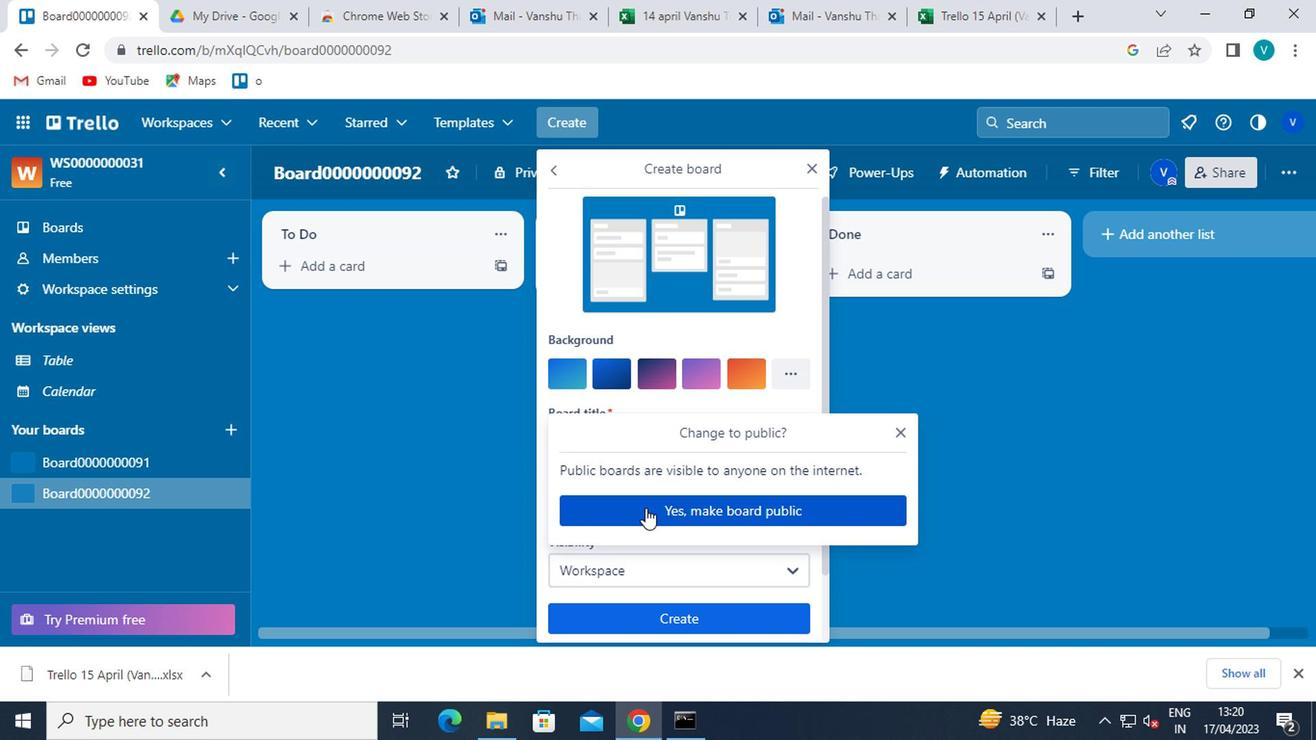 
Action: Mouse moved to (641, 603)
Screenshot: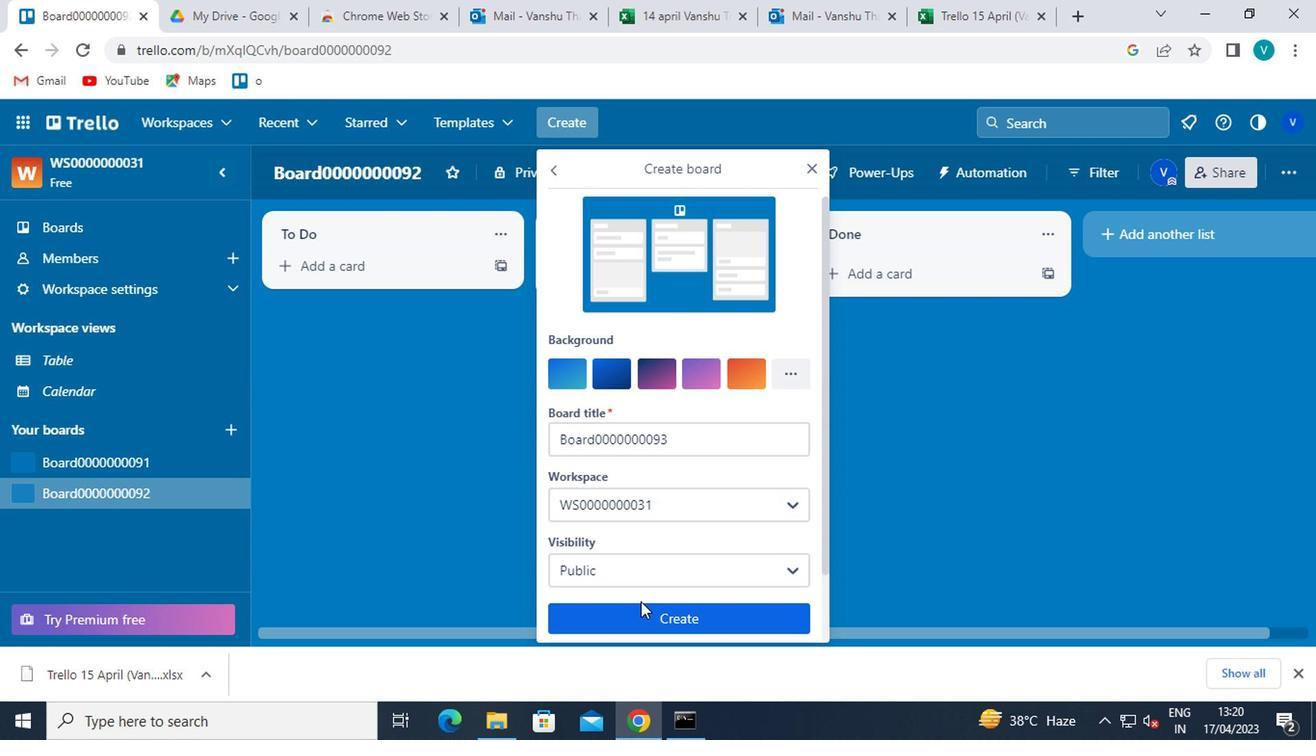 
Action: Mouse pressed left at (641, 603)
Screenshot: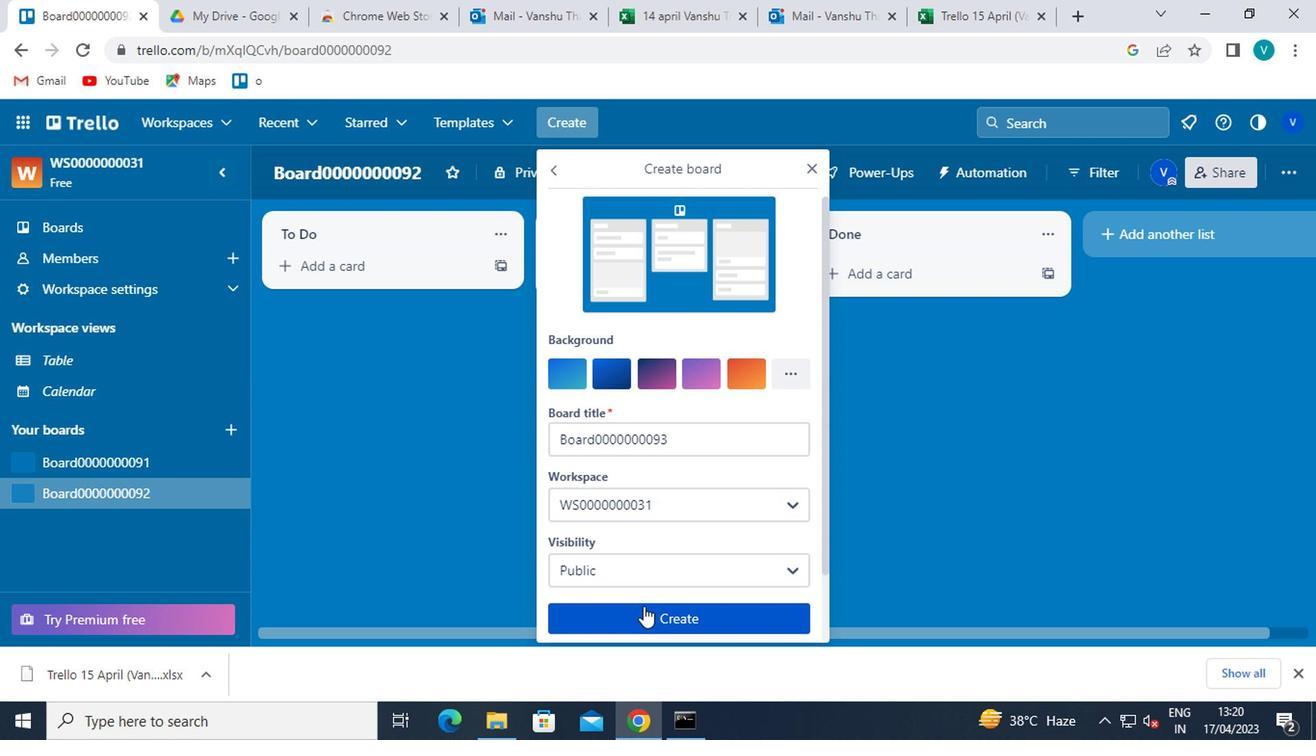 
Action: Mouse moved to (132, 461)
Screenshot: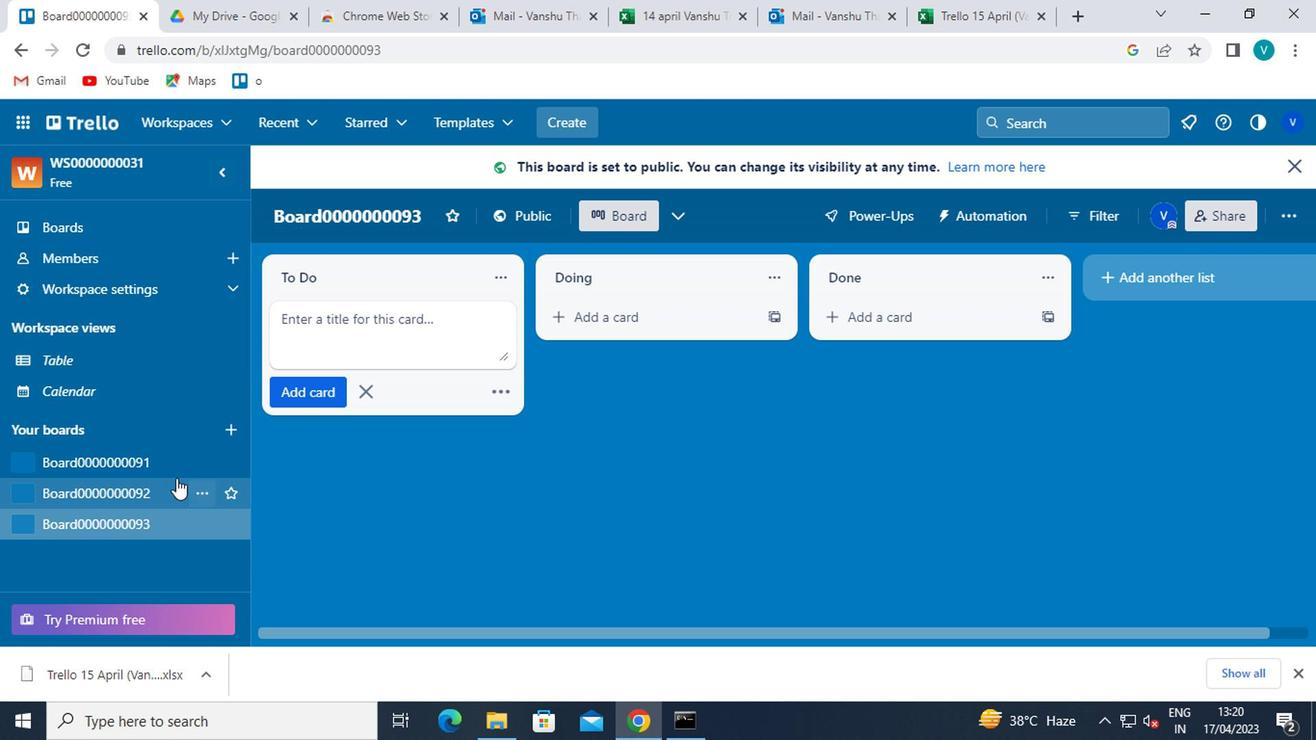 
Action: Mouse pressed left at (132, 461)
Screenshot: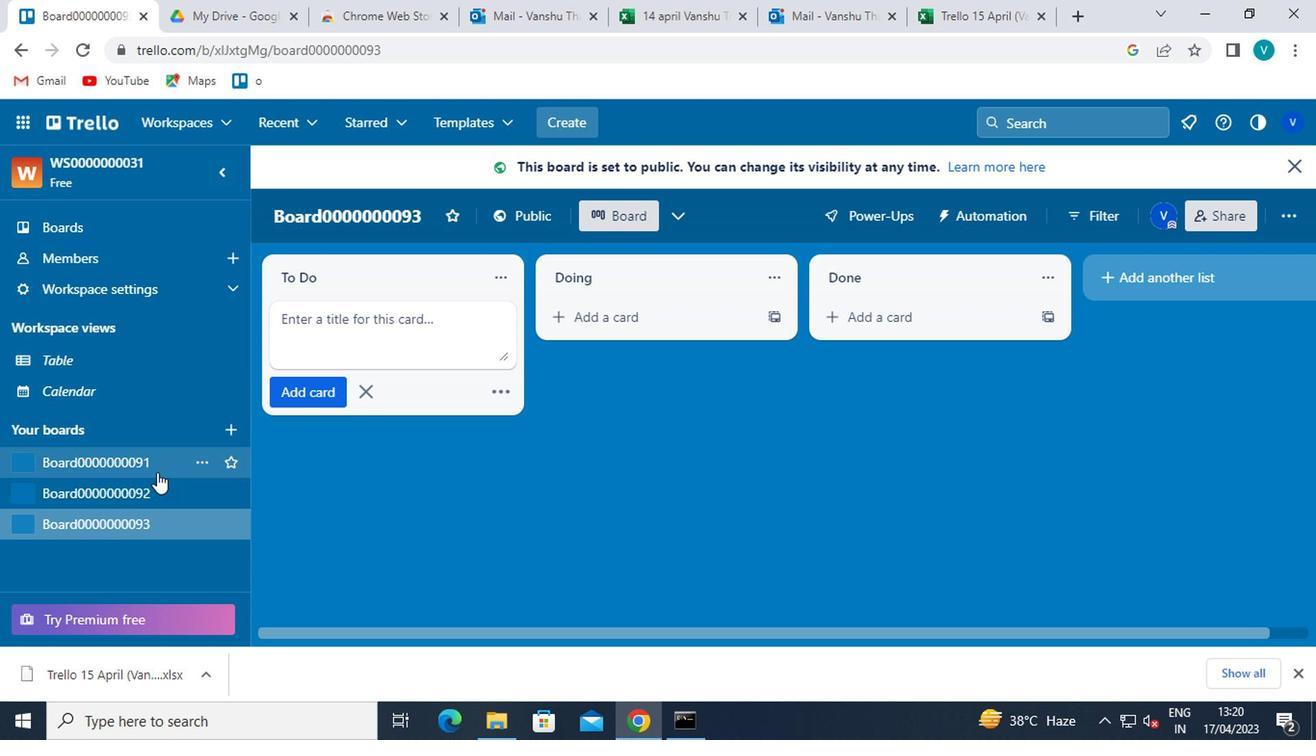 
Action: Mouse moved to (333, 283)
Screenshot: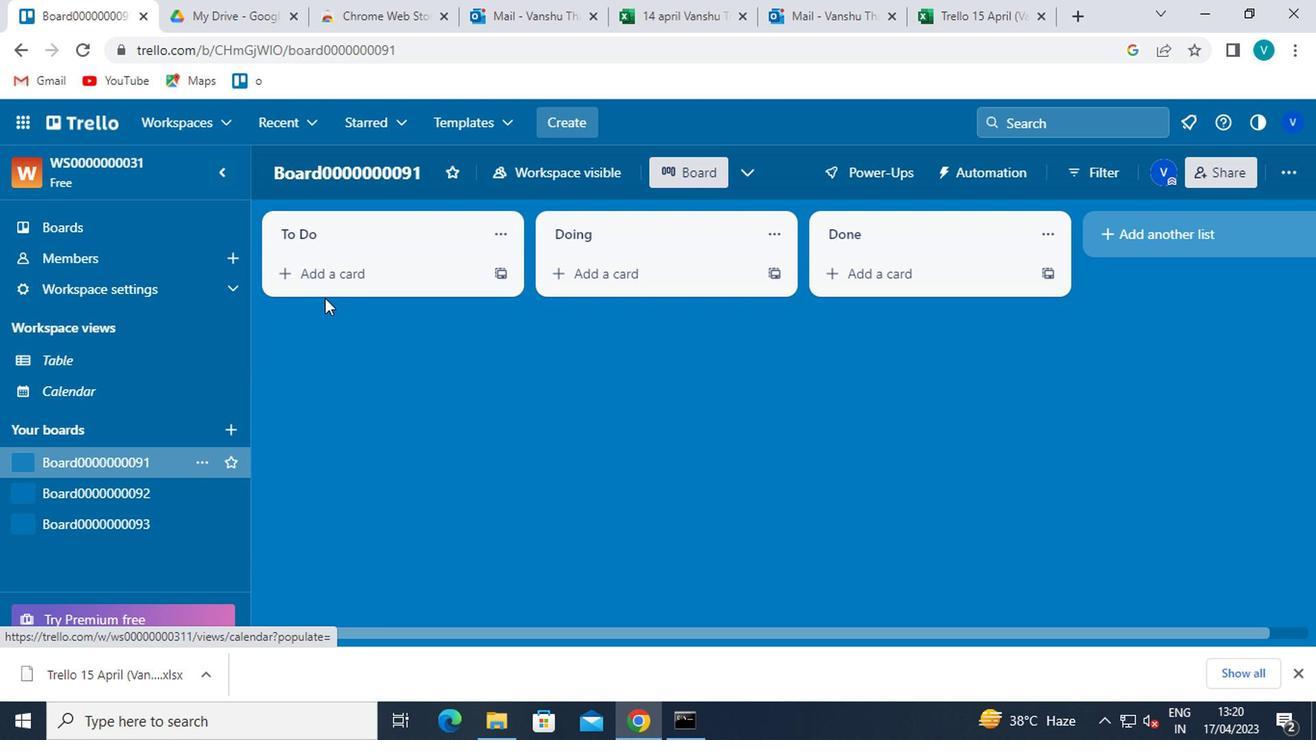 
Action: Mouse pressed left at (333, 283)
Screenshot: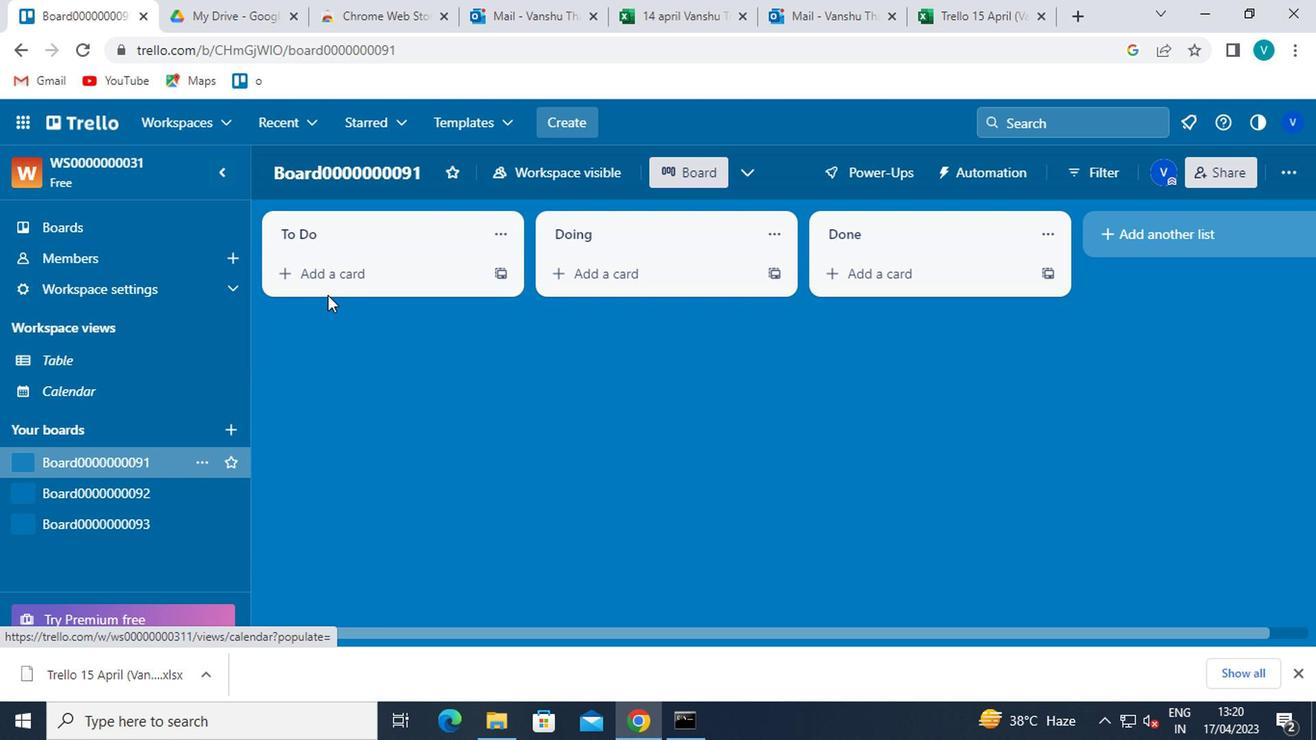 
Action: Key pressed <Key.shift>CARD0000000361<Key.enter><Key.shift>CARD0000000362<Key.enter>
Screenshot: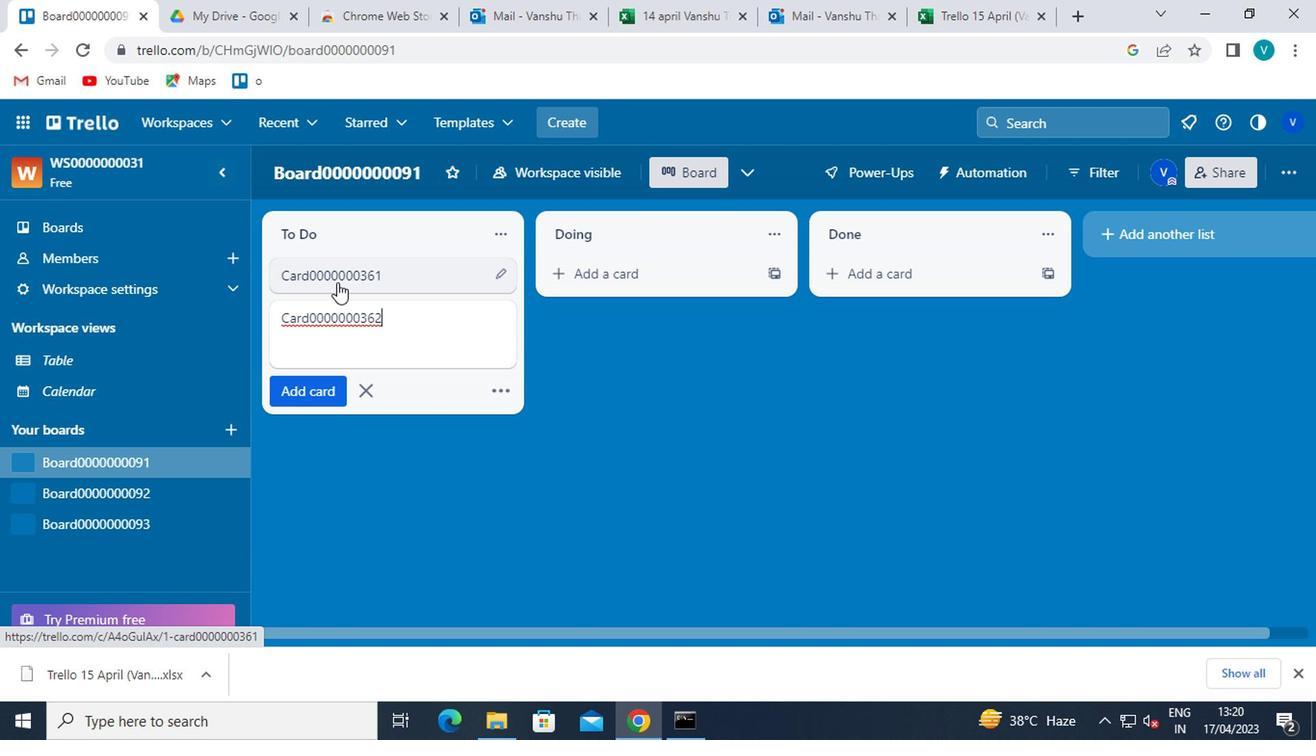 
